Task: Open a blank worksheet and write heading  Financial WizardAdd Categories in a column and its values below  'Income, Income, Income, Expenses, Expenses, Expenses, Expenses, Expenses, Savings, Savings, Investments, Investments, Debt, Debt & Debt. 'Add Descriptions in next column and its values below  Salary, Freelance Work, Rental Income, Housing, Transportation, Groceries, Utilities, Entertainment, Emergency Fund, Retirement, Stocks, Mutual Funds, Credit Card 1, Credit Card 2 & Student Loan. Add Amount in next column and its values below  $5,000, $1,200, $500, $1,200, $300, $400, $200, $150, $500, $1,000, $500, $300, $200, $100 & $300. Save page BankTransactions templatesbook
Action: Mouse moved to (110, 138)
Screenshot: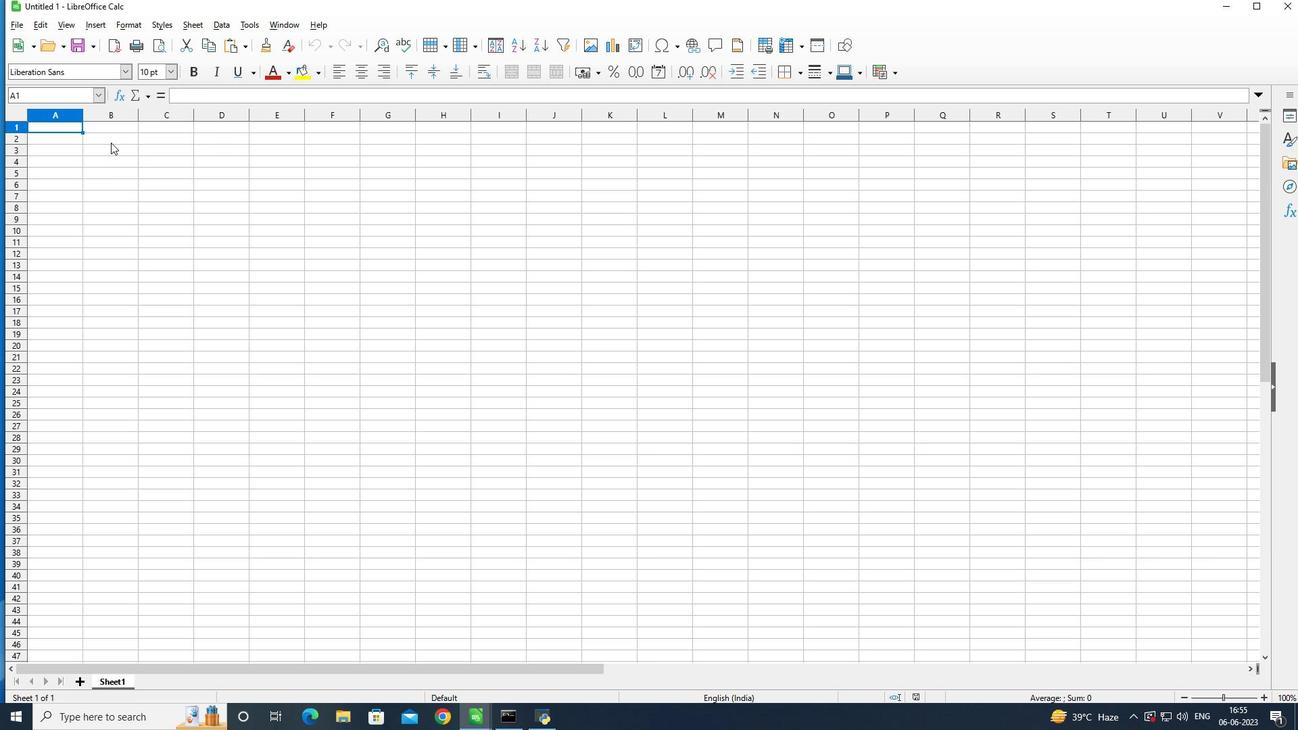 
Action: Mouse pressed left at (110, 138)
Screenshot: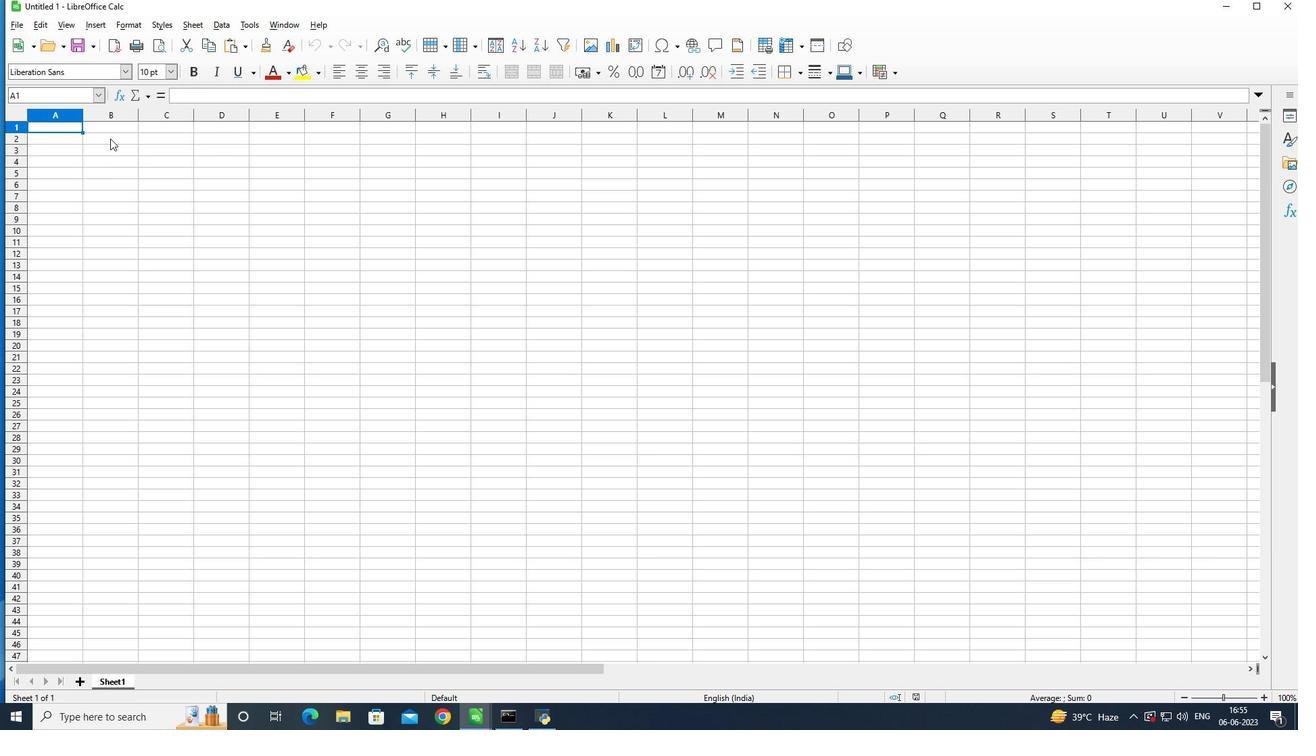 
Action: Mouse moved to (513, 233)
Screenshot: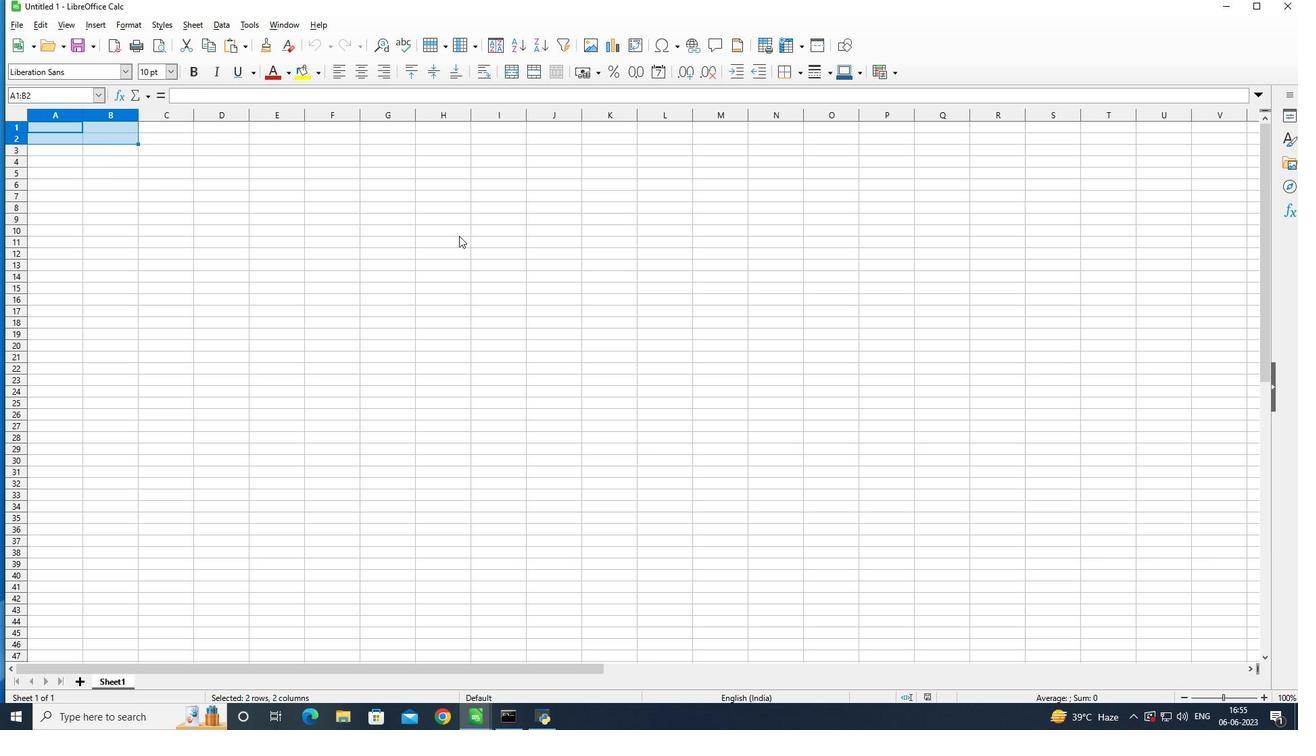 
Action: Key pressed <Key.shift>
Screenshot: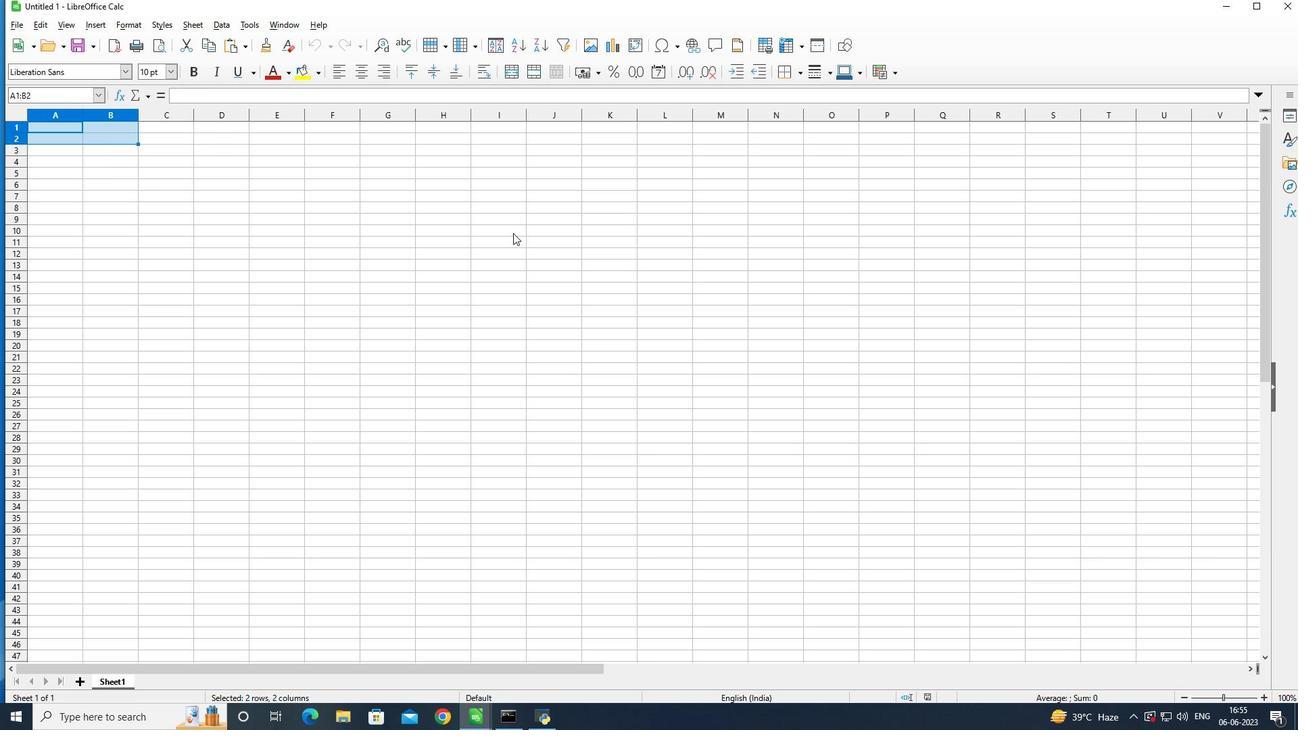 
Action: Mouse moved to (512, 233)
Screenshot: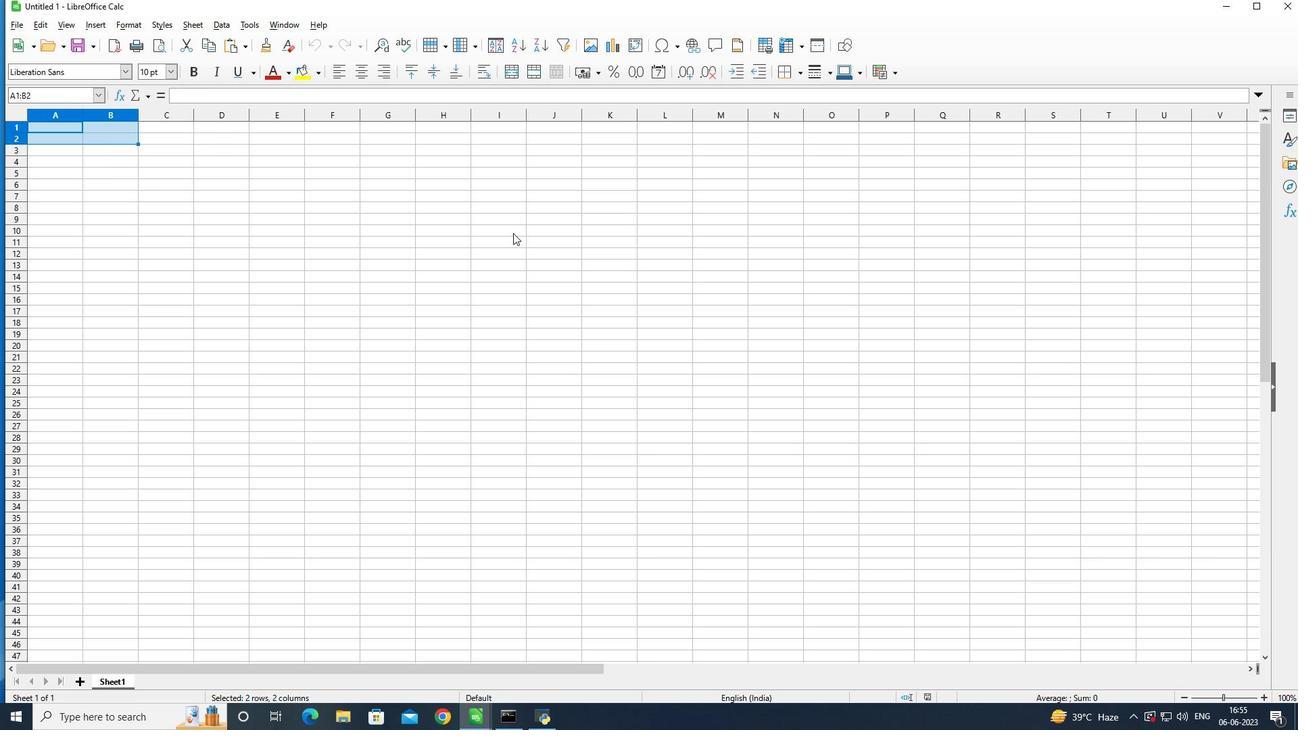 
Action: Key pressed <Key.shift><Key.shift><Key.shift><Key.shift><Key.shift><Key.shift><Key.shift><Key.shift><Key.shift>F
Screenshot: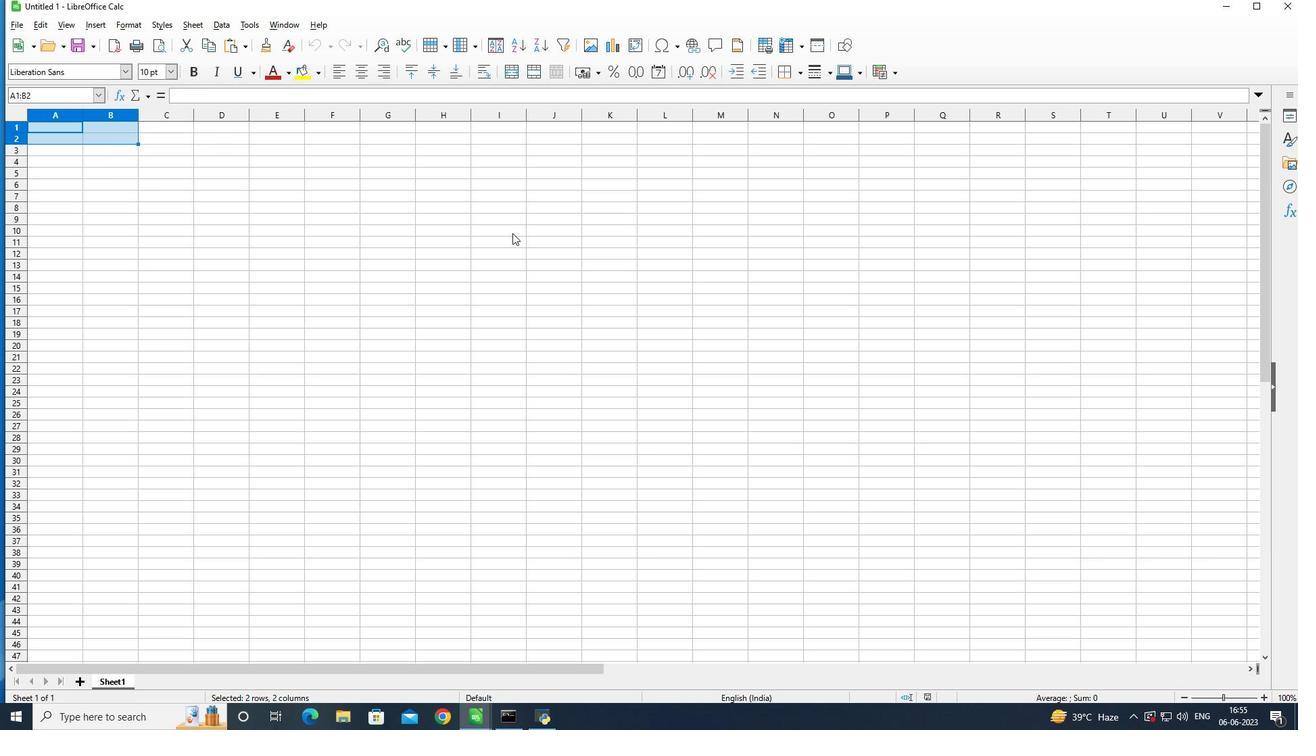 
Action: Mouse moved to (512, 233)
Screenshot: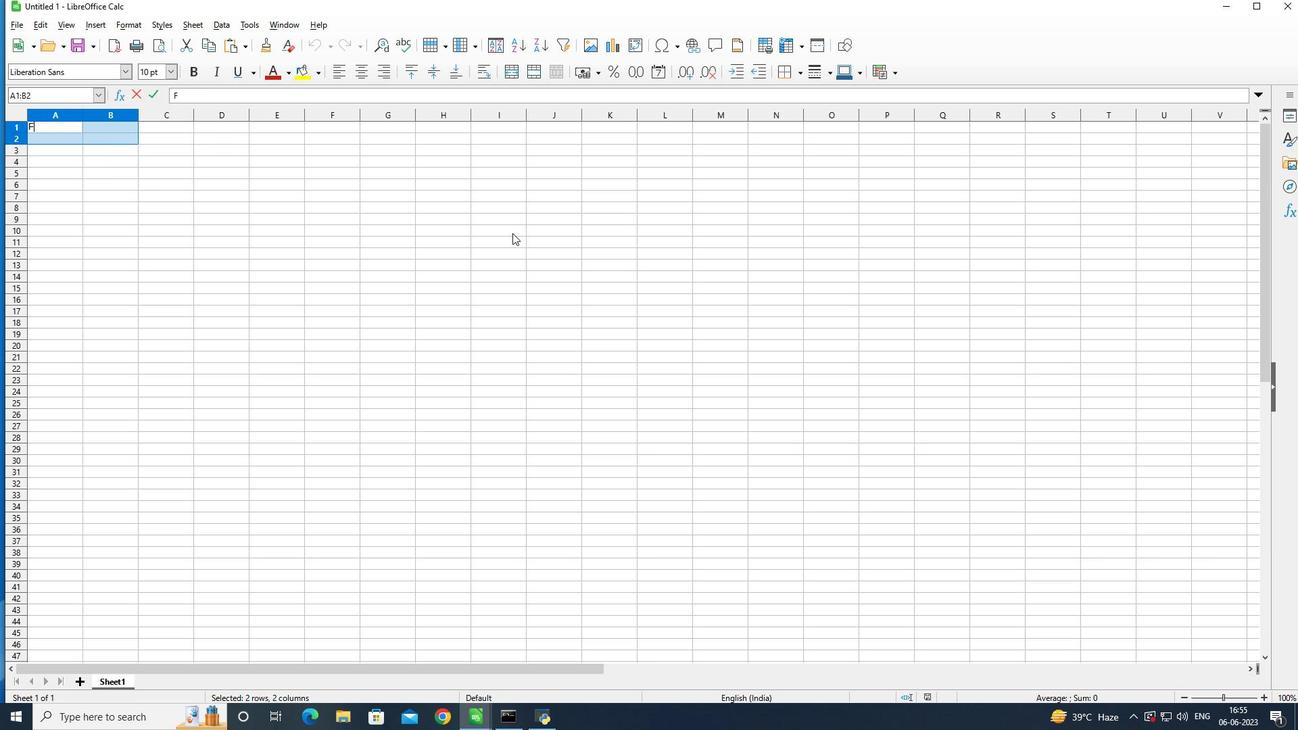 
Action: Key pressed i
Screenshot: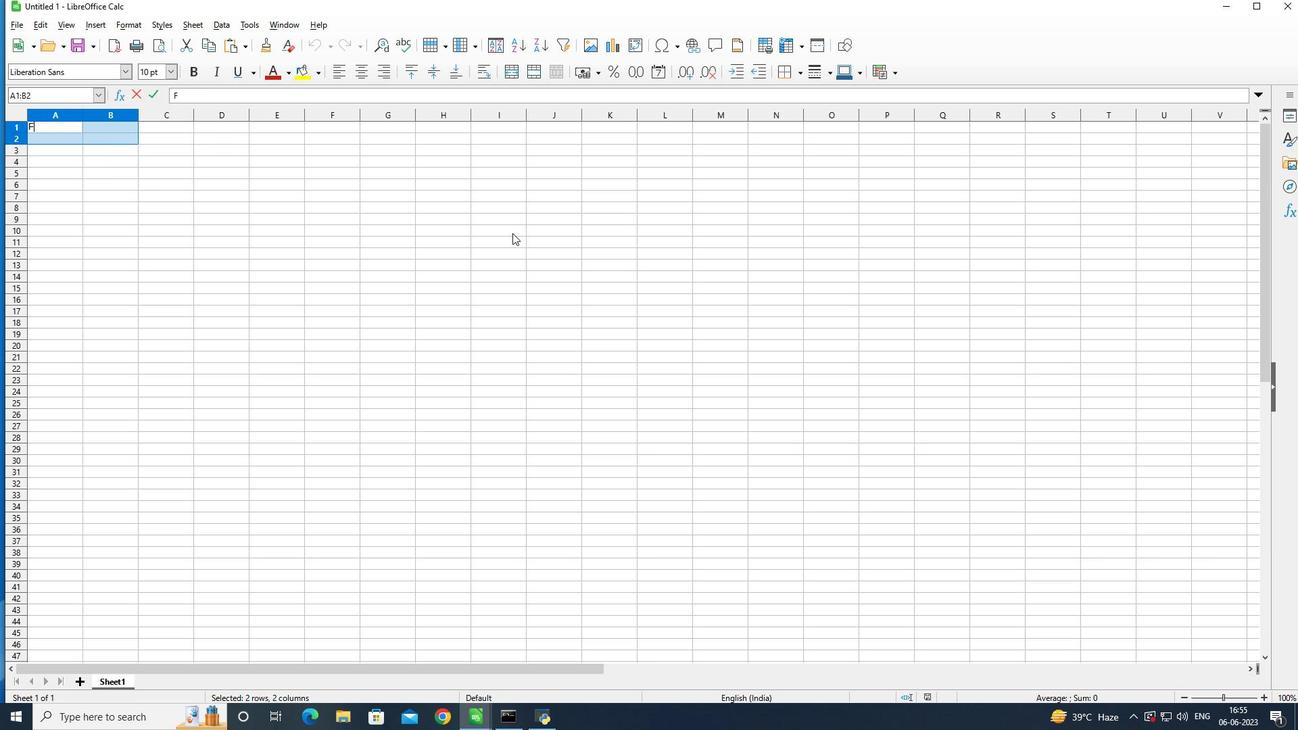
Action: Mouse moved to (510, 233)
Screenshot: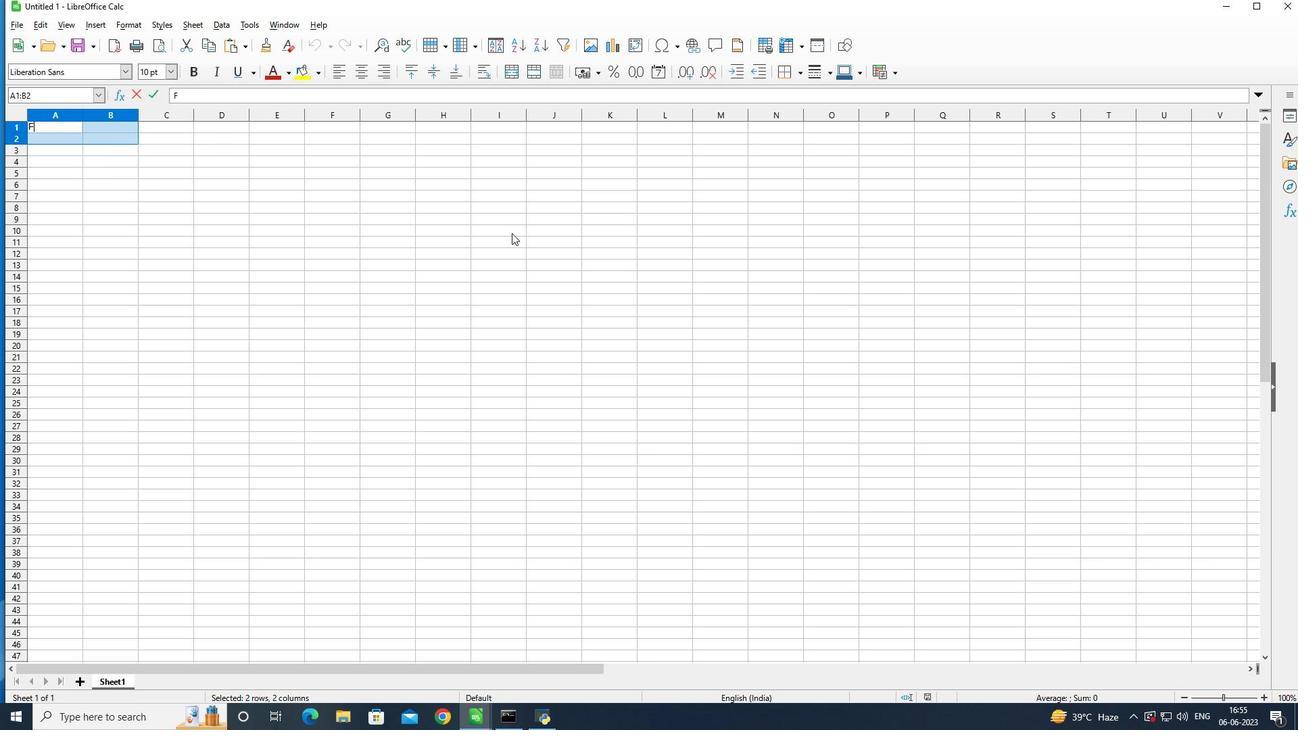 
Action: Key pressed n
Screenshot: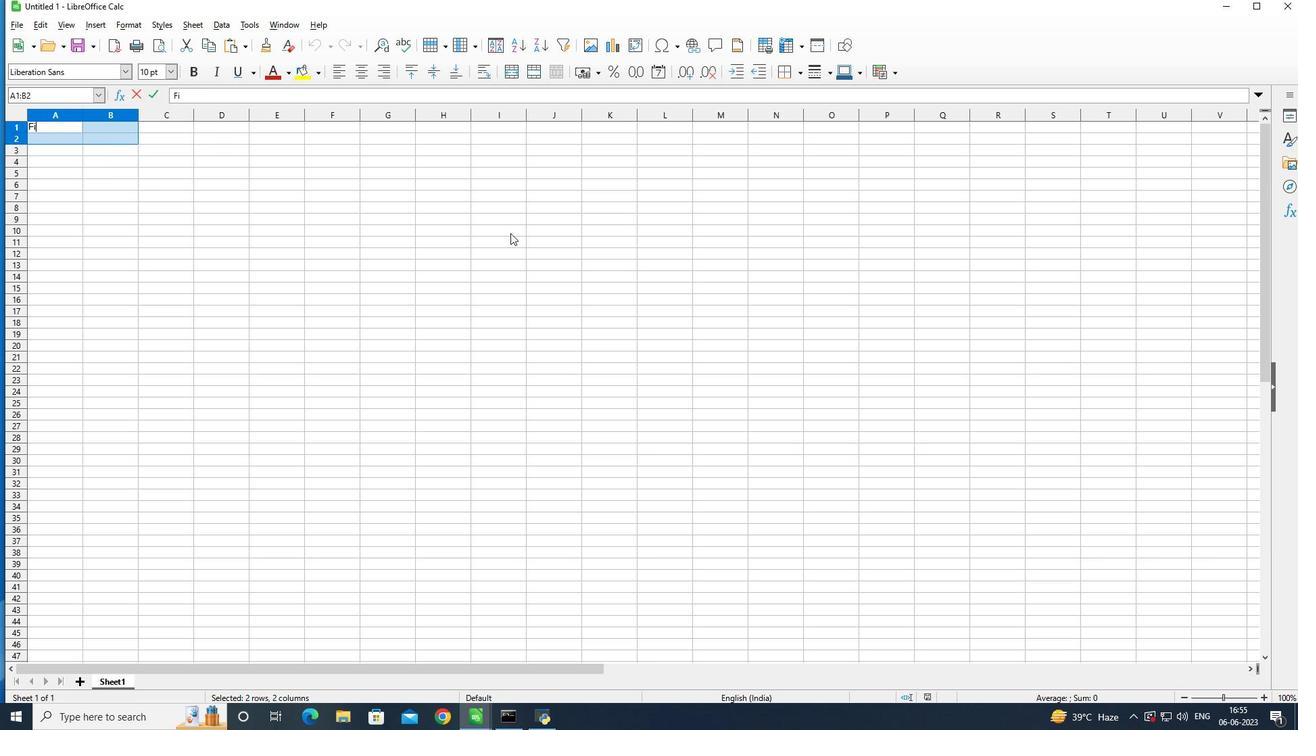 
Action: Mouse moved to (510, 233)
Screenshot: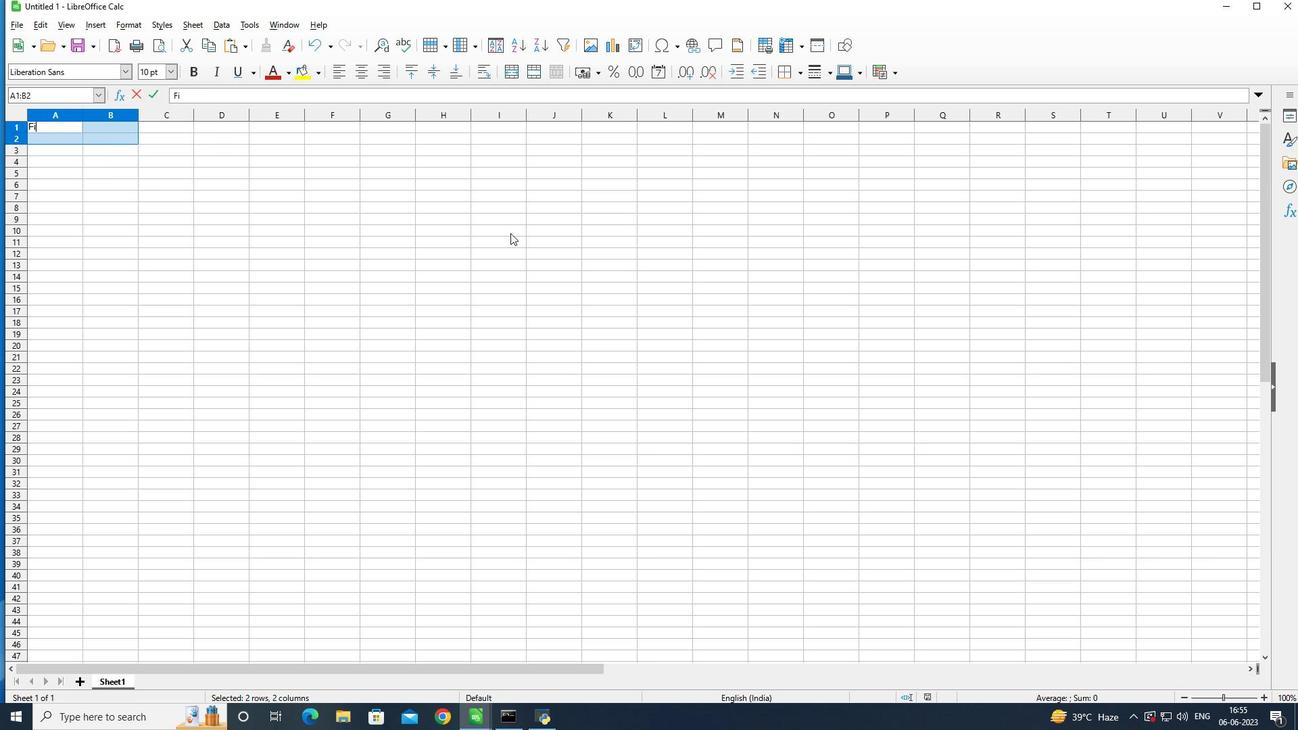 
Action: Key pressed anci
Screenshot: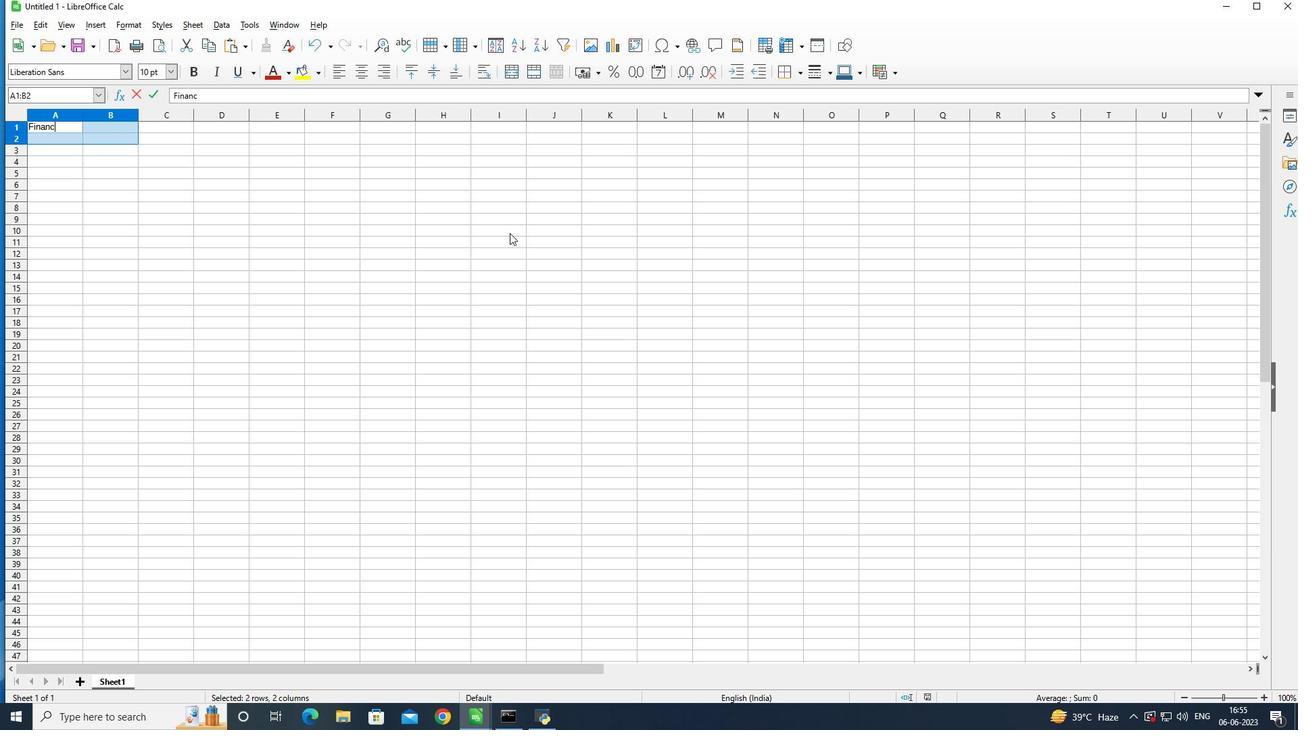 
Action: Mouse moved to (508, 233)
Screenshot: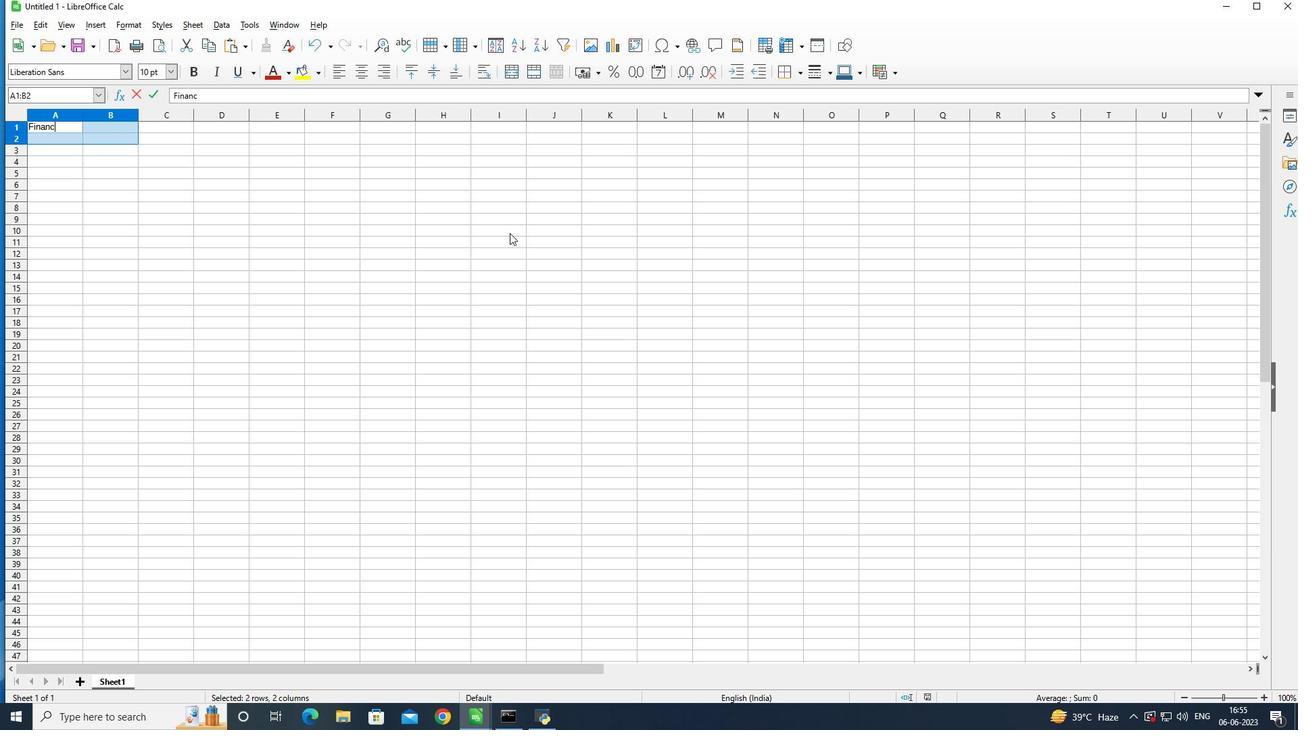
Action: Key pressed al
Screenshot: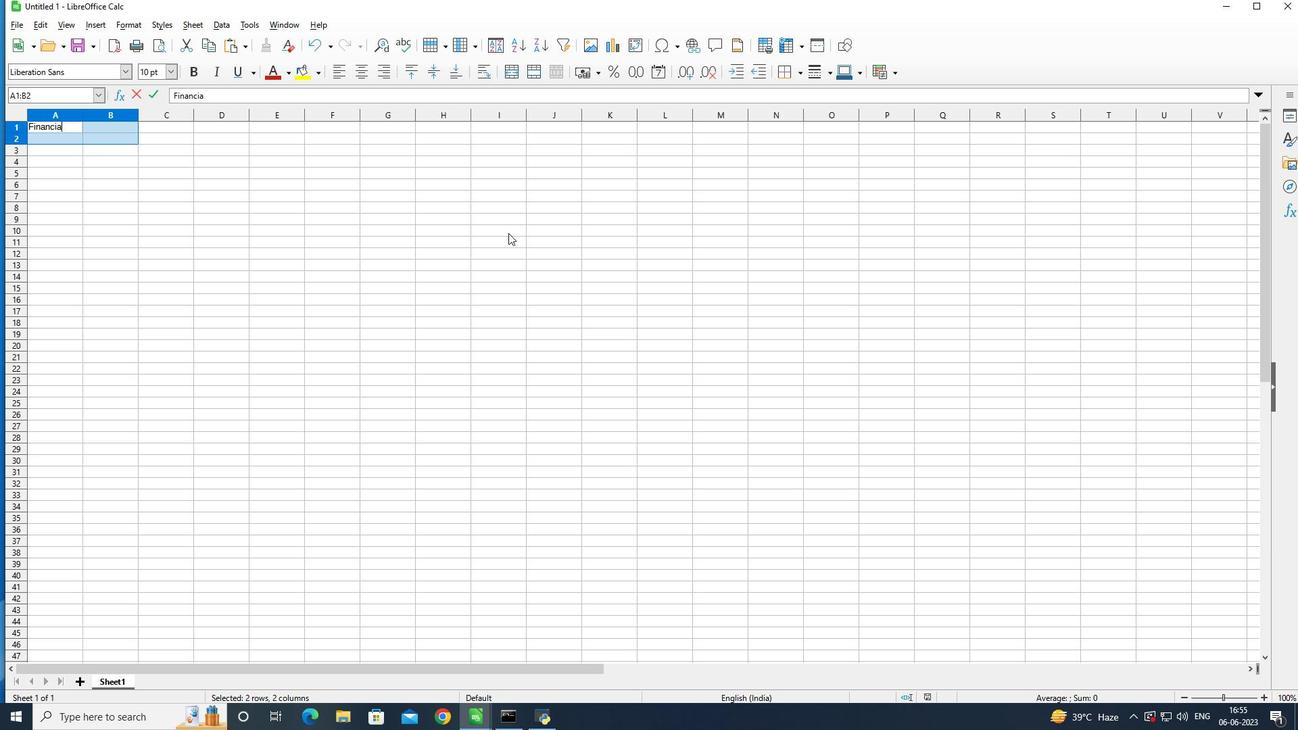 
Action: Mouse moved to (508, 234)
Screenshot: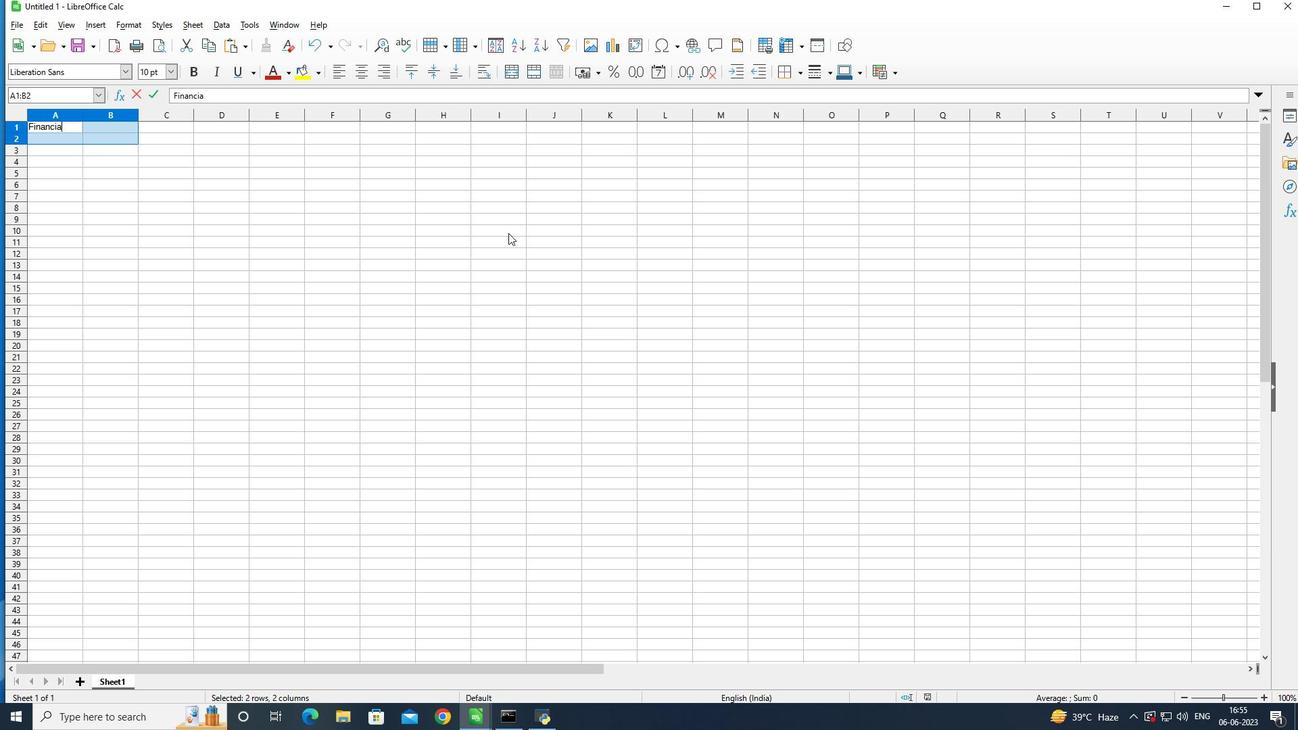 
Action: Key pressed <Key.space><Key.shift>Wi
Screenshot: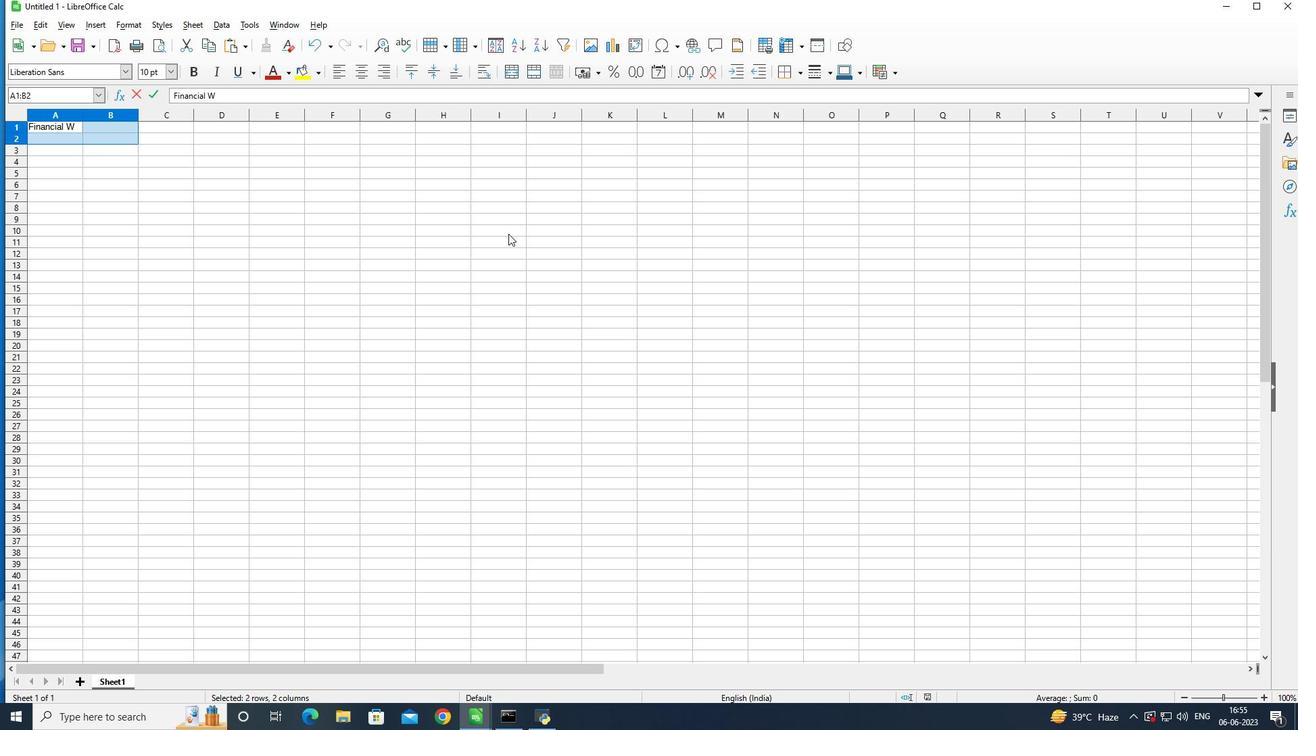 
Action: Mouse moved to (508, 234)
Screenshot: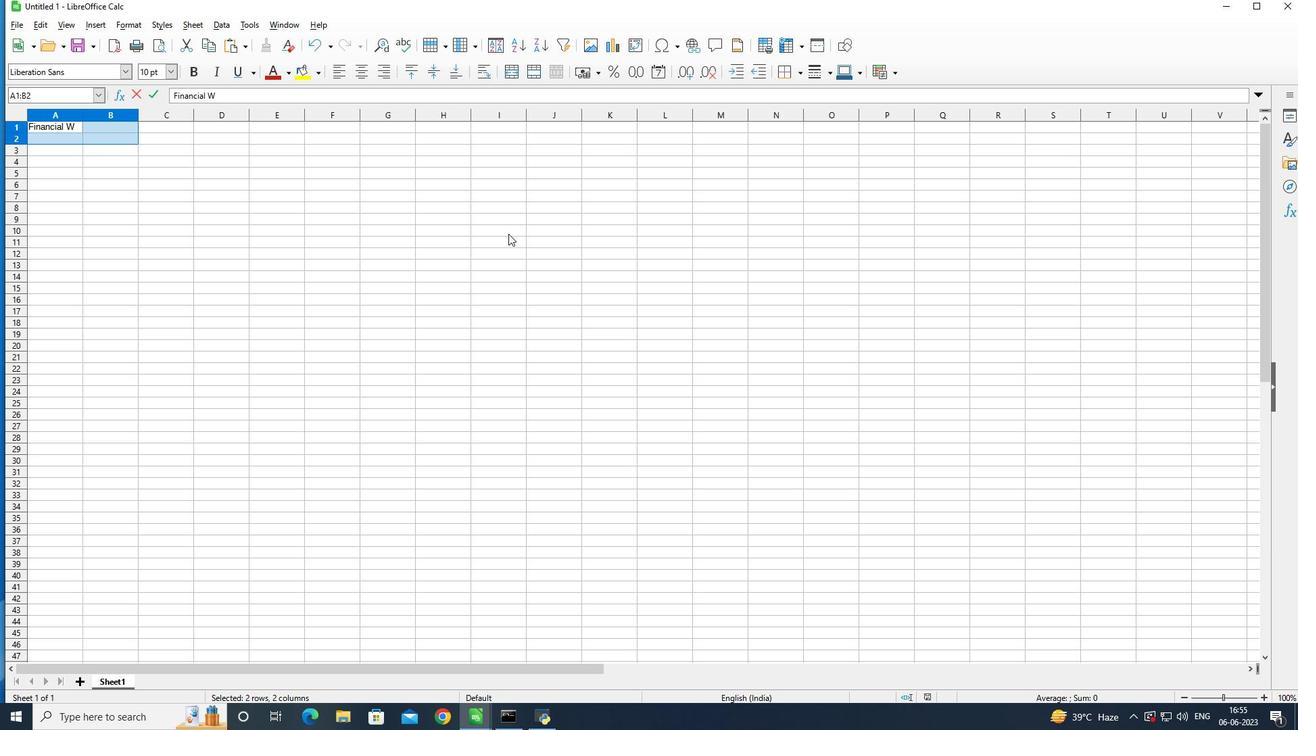 
Action: Key pressed zard
Screenshot: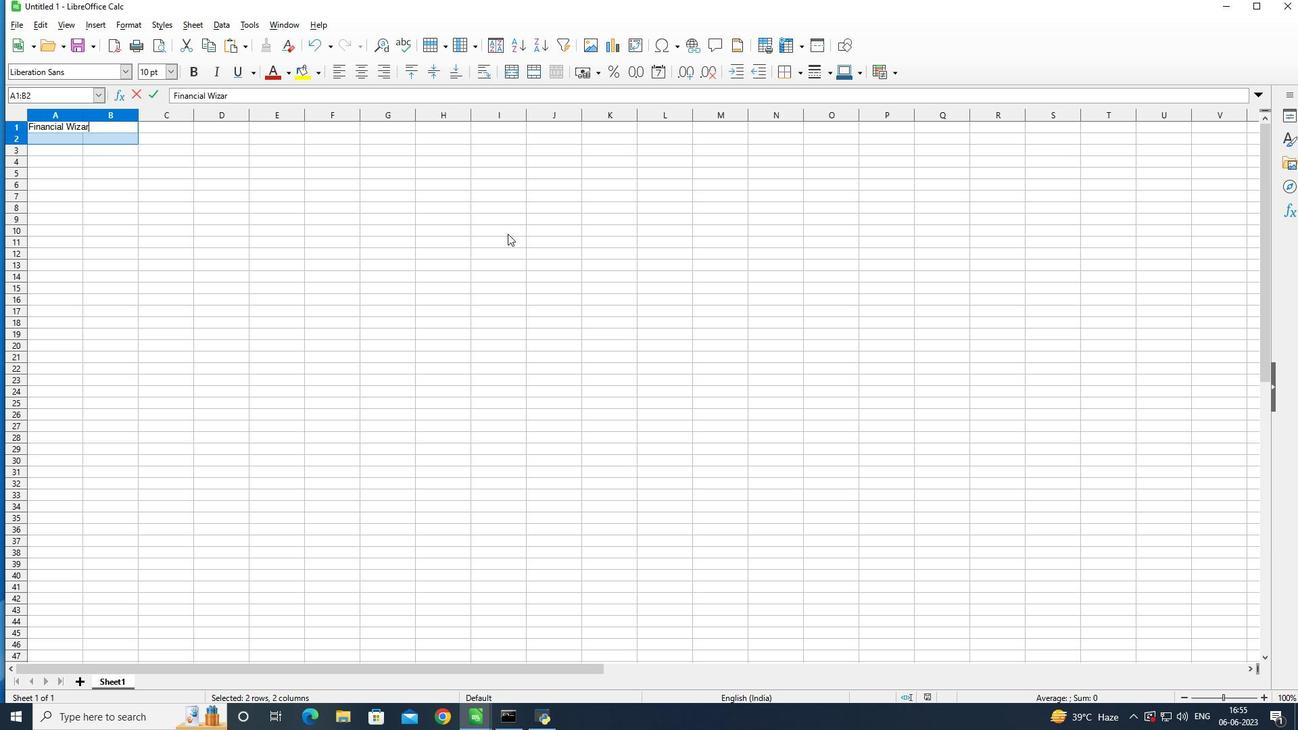 
Action: Mouse moved to (507, 234)
Screenshot: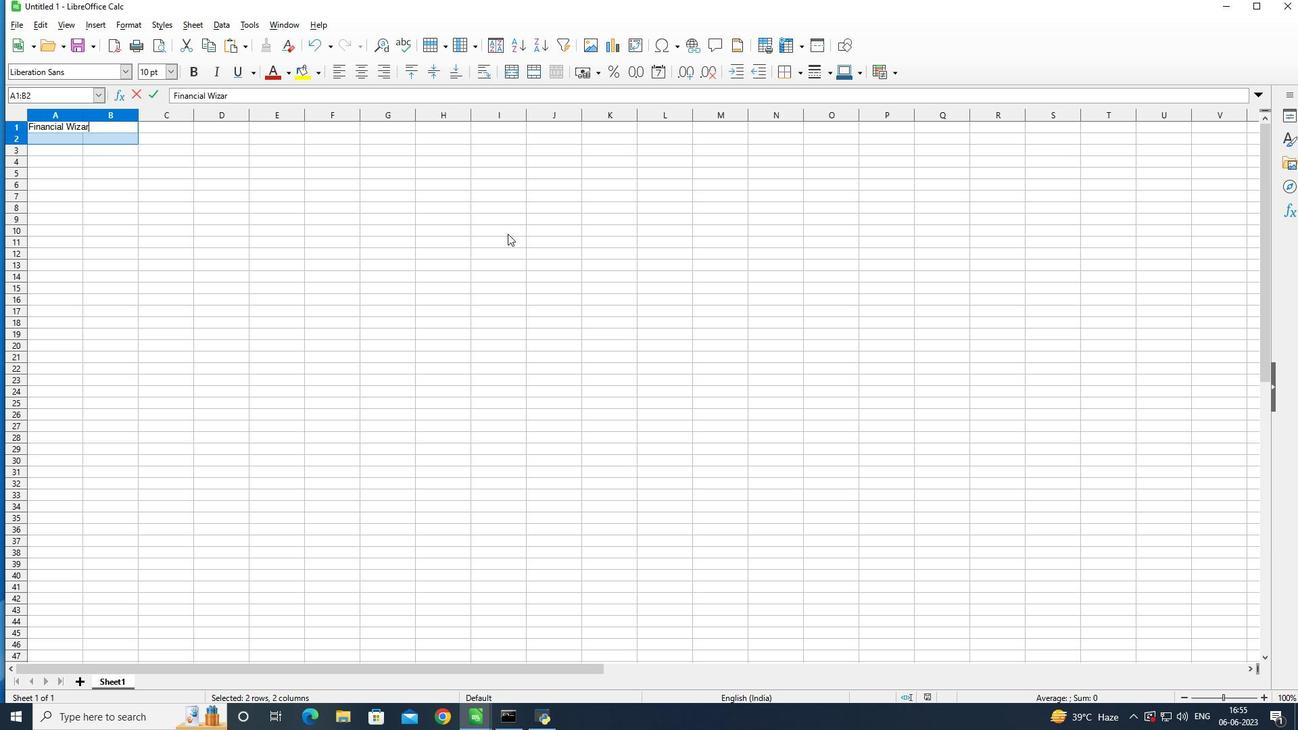 
Action: Key pressed <Key.enter>
Screenshot: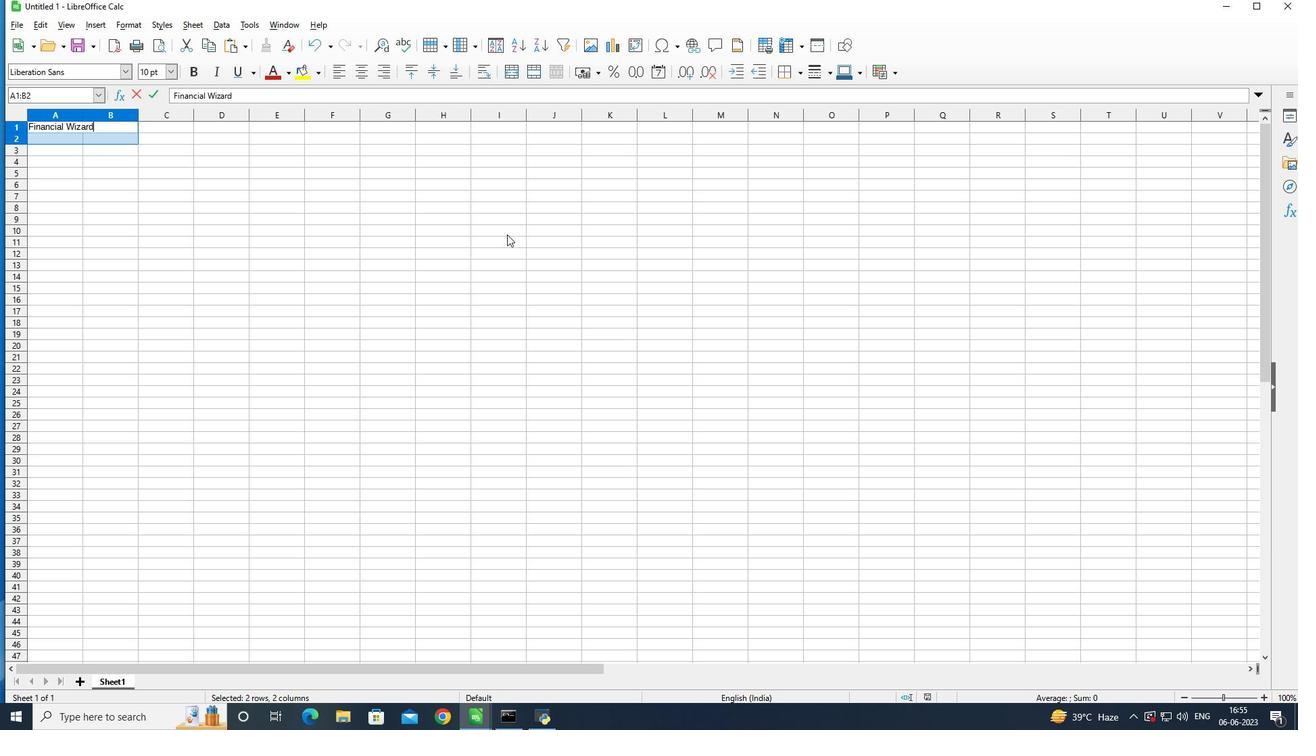 
Action: Mouse moved to (370, 236)
Screenshot: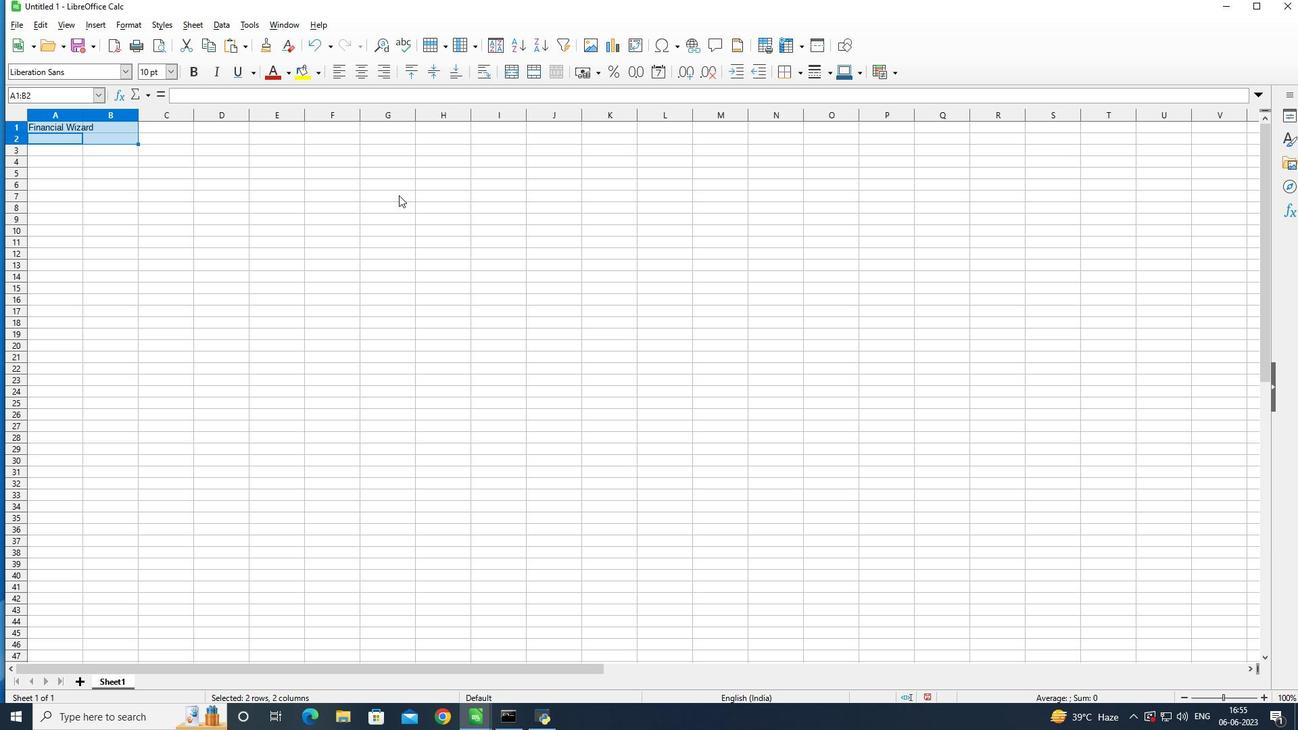 
Action: Mouse pressed right at (370, 236)
Screenshot: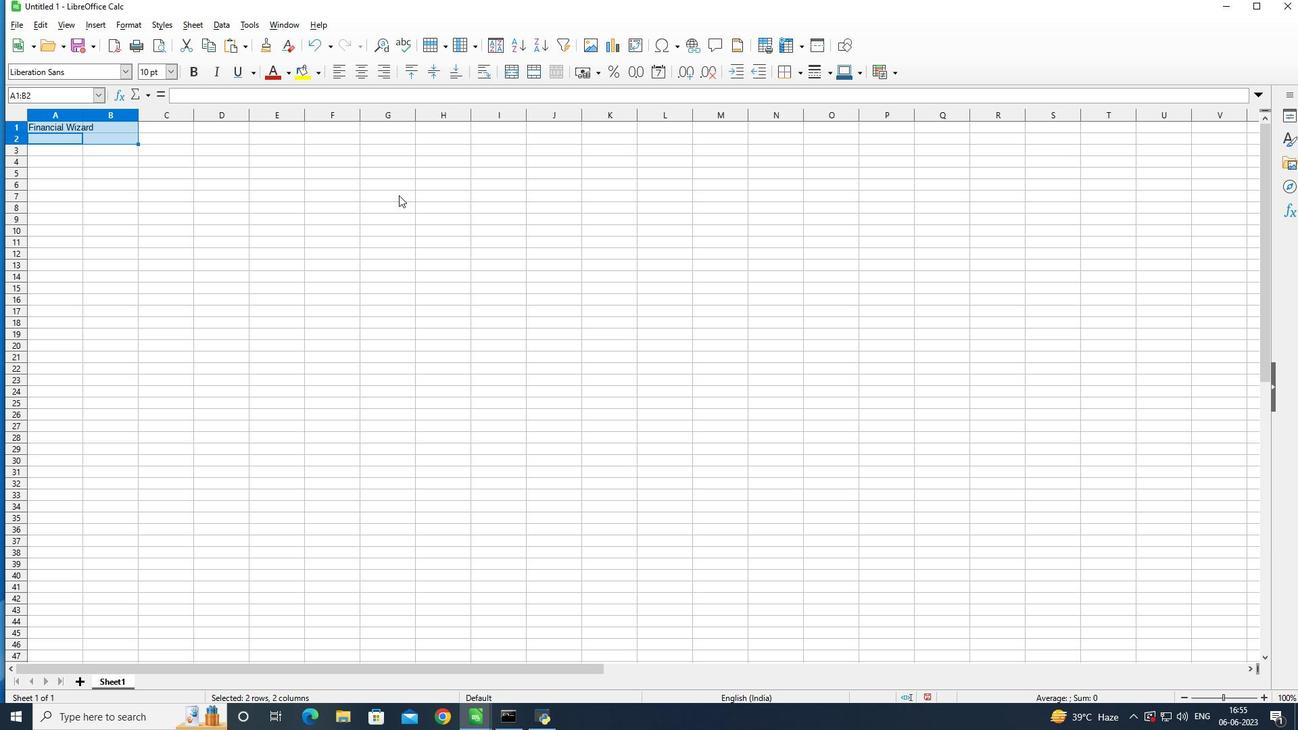 
Action: Mouse moved to (48, 137)
Screenshot: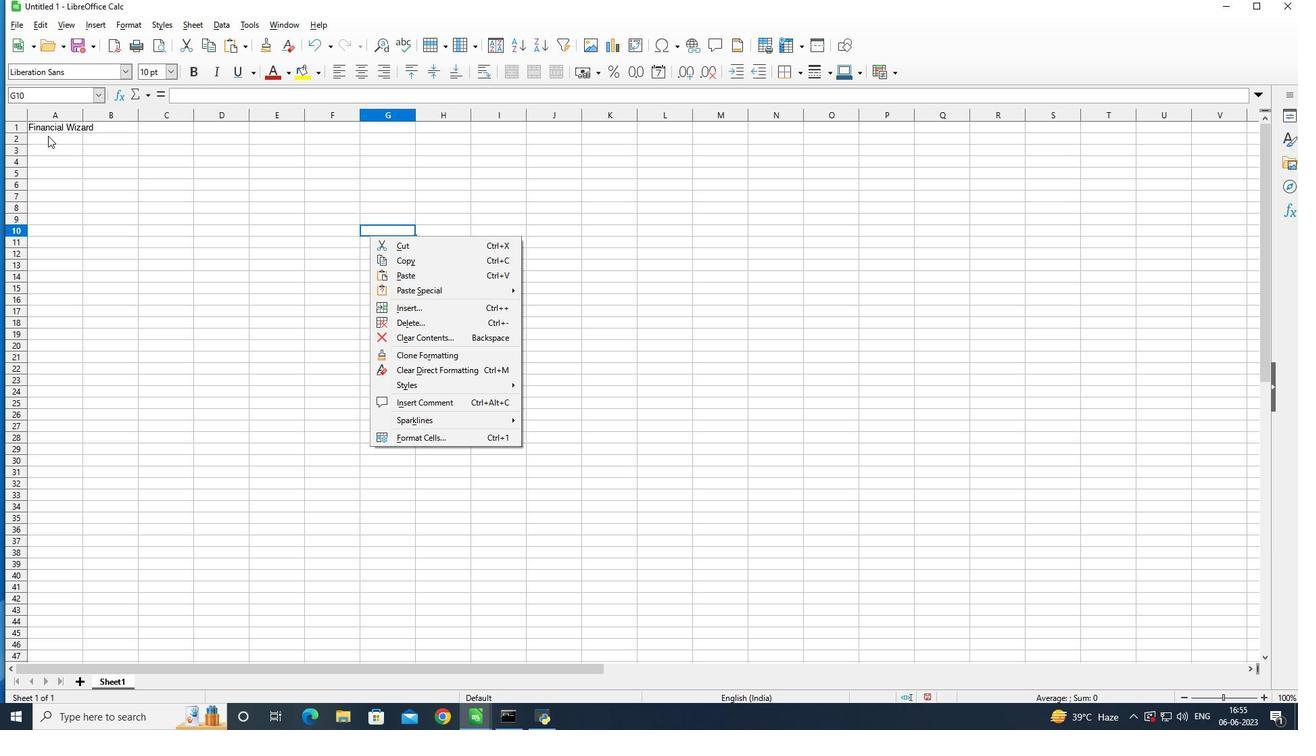 
Action: Mouse pressed left at (48, 137)
Screenshot: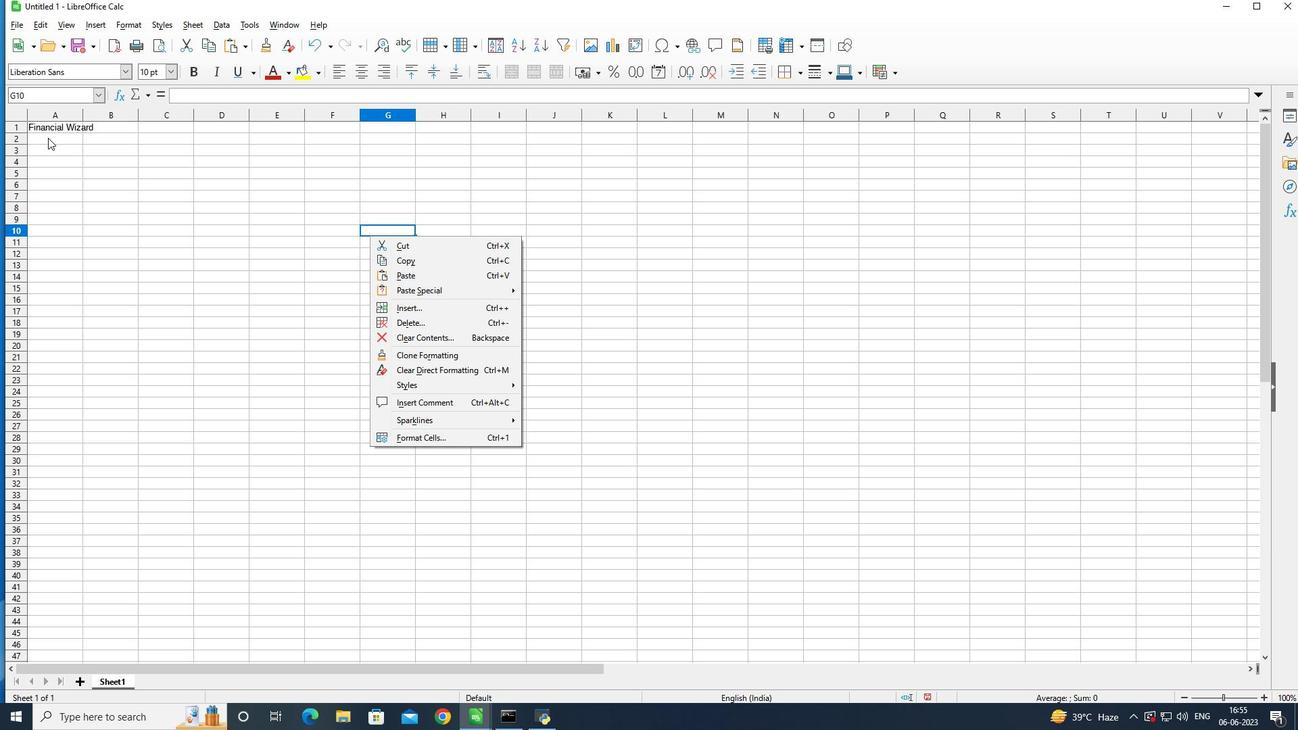 
Action: Mouse moved to (48, 138)
Screenshot: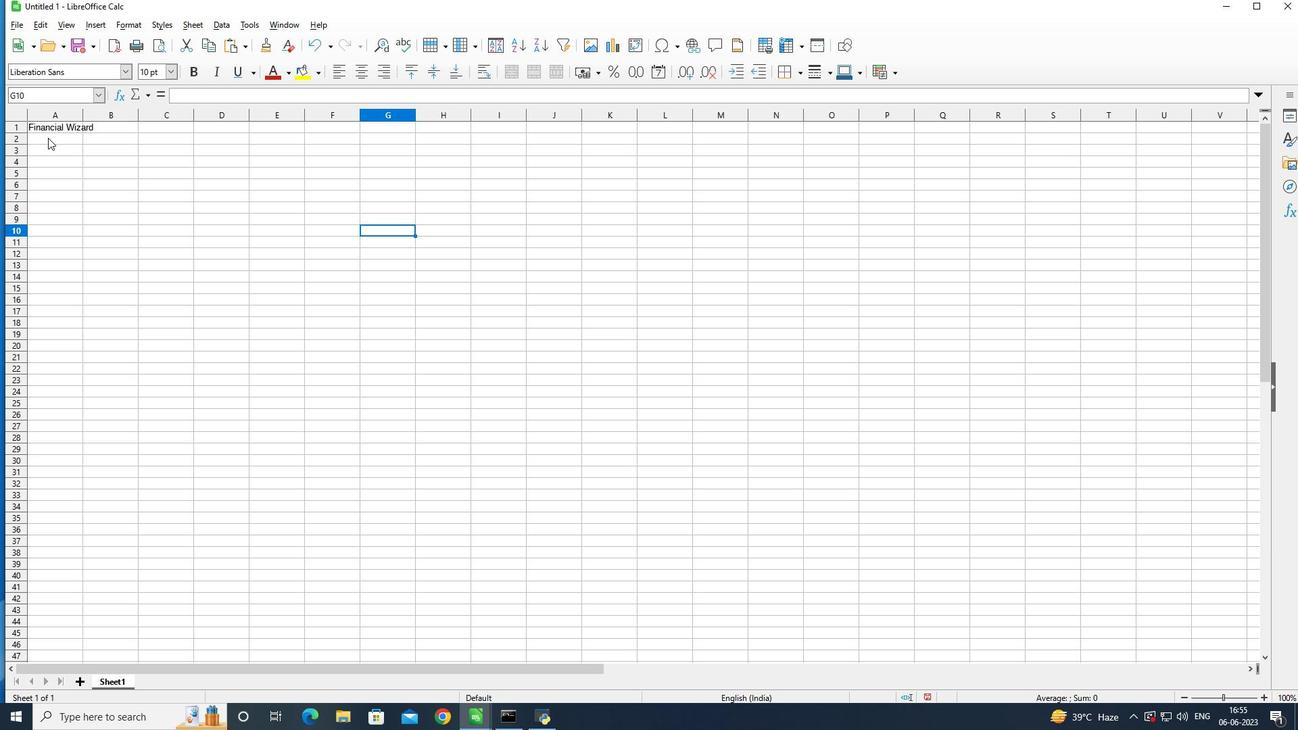 
Action: Mouse pressed left at (48, 138)
Screenshot: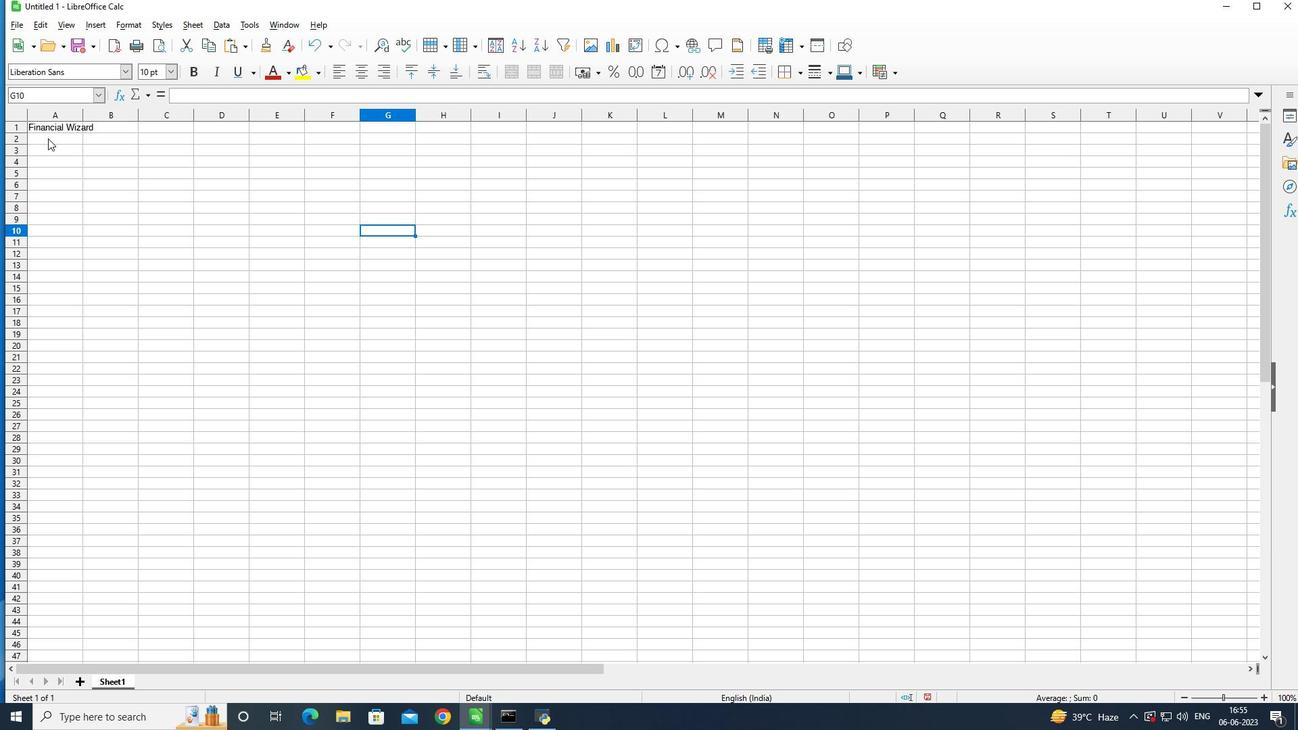 
Action: Mouse moved to (195, 292)
Screenshot: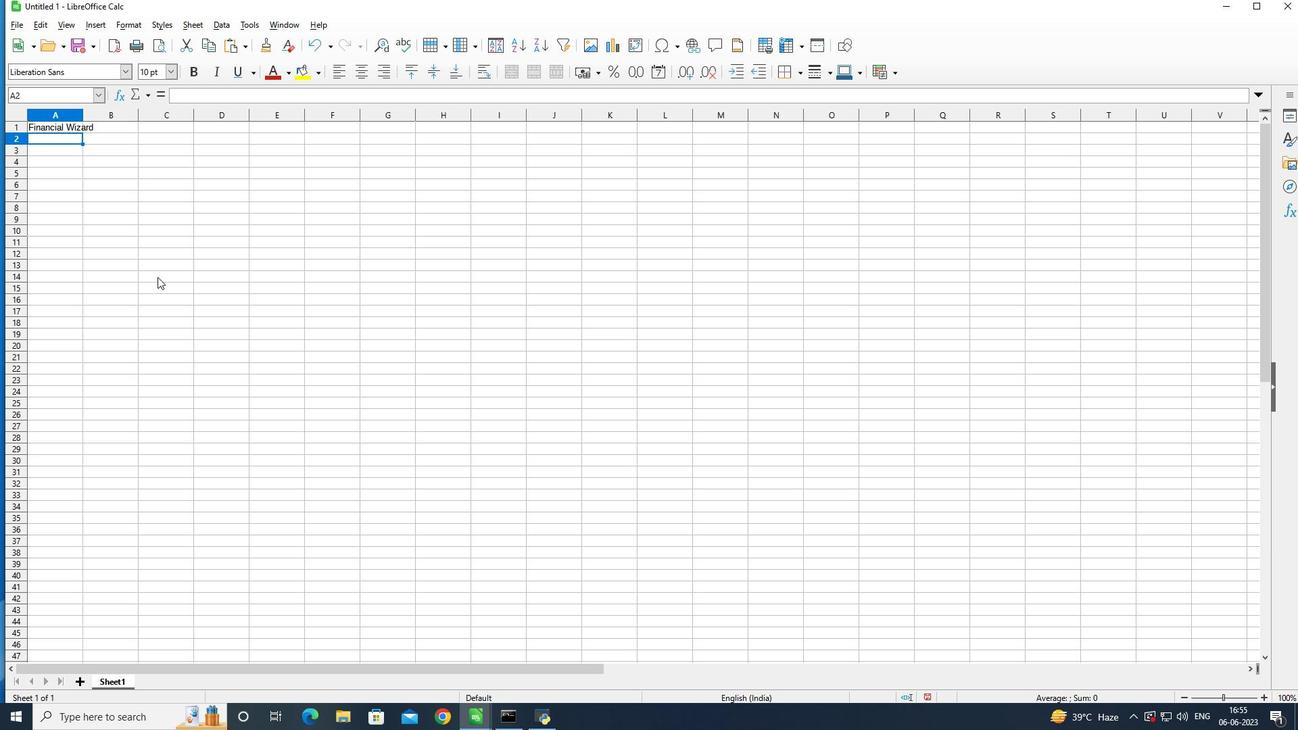 
Action: Key pressed <Key.shift>Categories<Key.enter><Key.shift>Income<Key.enter><Key.shift>Income<Key.enter><Key.shift>Income<Key.enter><Key.shift>Expense<Key.enter><Key.shift>Ex<Key.enter><Key.shift>Ex<Key.enter><Key.shift>Expense<Key.enter><Key.shift>Expense<Key.enter><Key.shift>Saving<Key.enter><Key.shift>Saving<Key.enter><Key.shift><Key.shift>Investment<Key.enter><Key.shift>Investment<Key.enter><Key.shift><Key.shift><Key.shift><Key.shift><Key.shift><Key.shift>Debtt<Key.backspace><Key.enter><Key.shift><Key.shift><Key.shift><Key.shift><Key.shift><Key.shift><Key.shift><Key.shift>Debt<Key.enter><Key.shift><Key.shift><Key.shift><Key.shift><Key.shift><Key.shift><Key.shift><Key.shift><Key.shift><Key.shift><Key.shift><Key.shift><Key.shift><Key.shift><Key.shift>Debt<Key.enter>
Screenshot: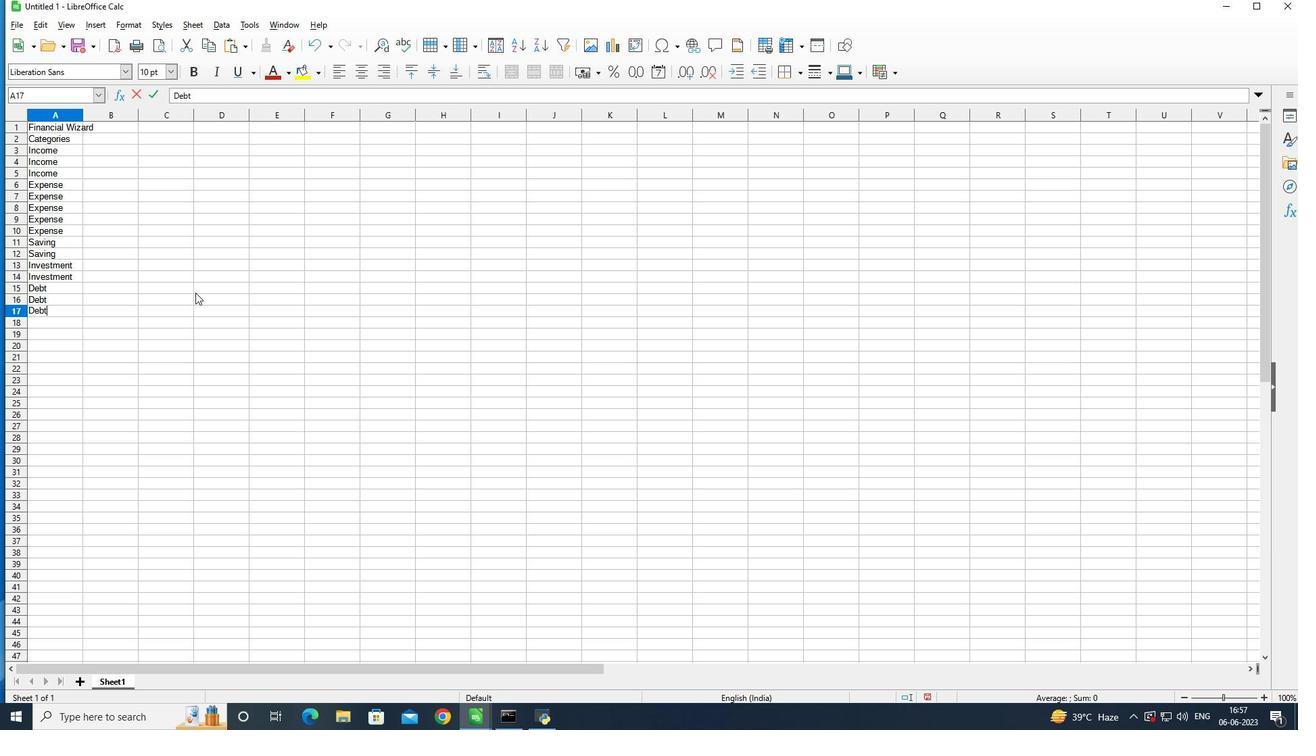 
Action: Mouse moved to (100, 141)
Screenshot: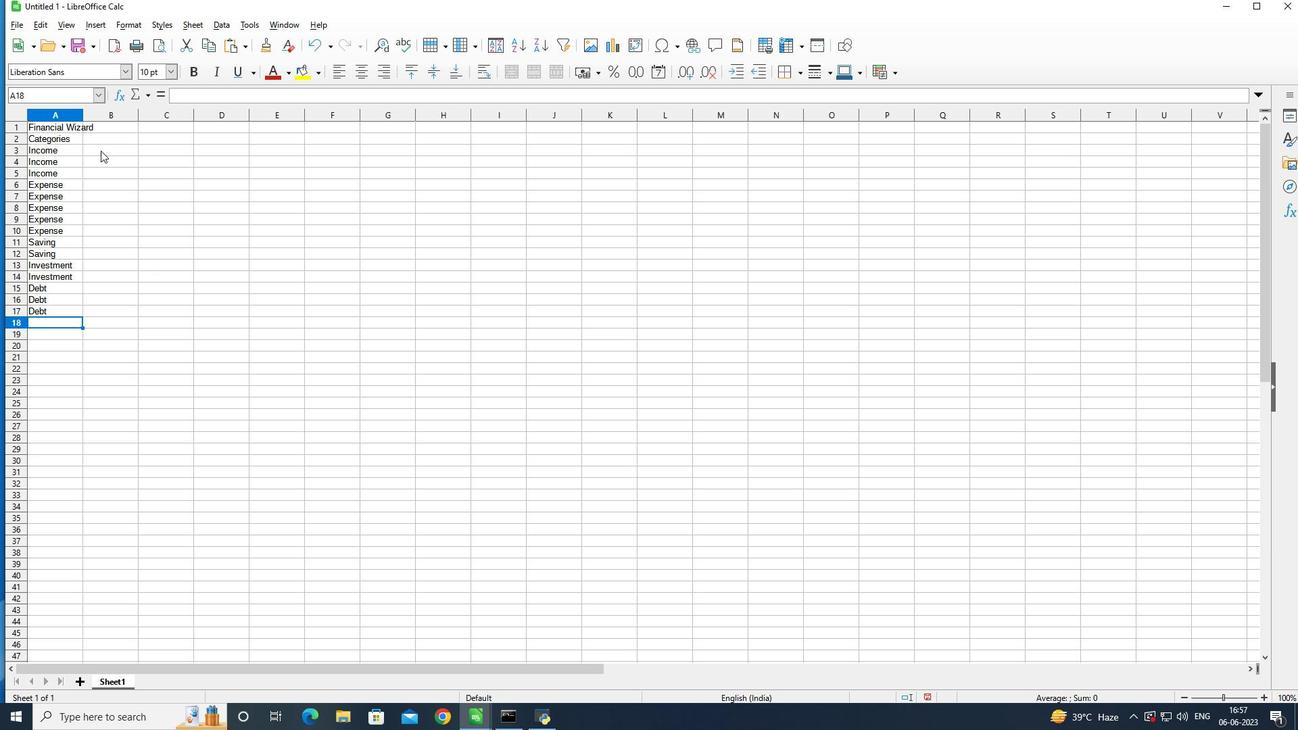 
Action: Mouse pressed left at (100, 141)
Screenshot: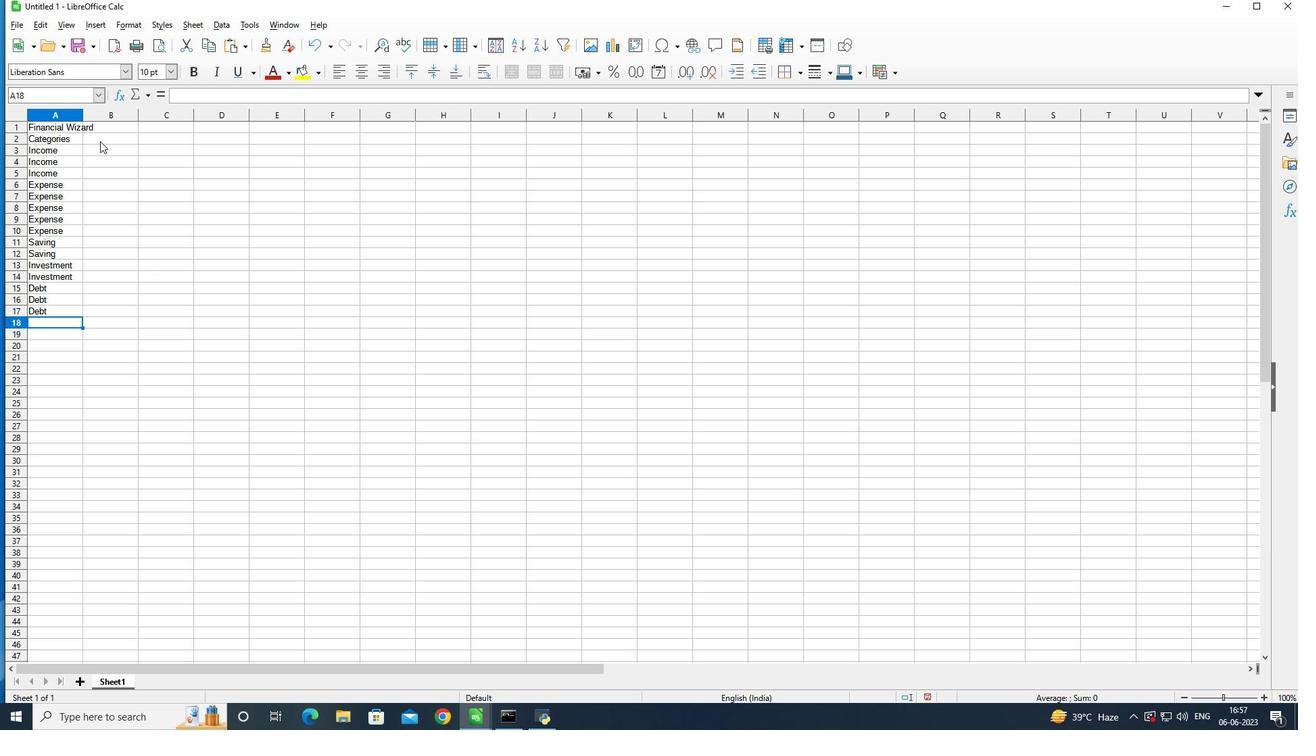 
Action: Mouse moved to (100, 141)
Screenshot: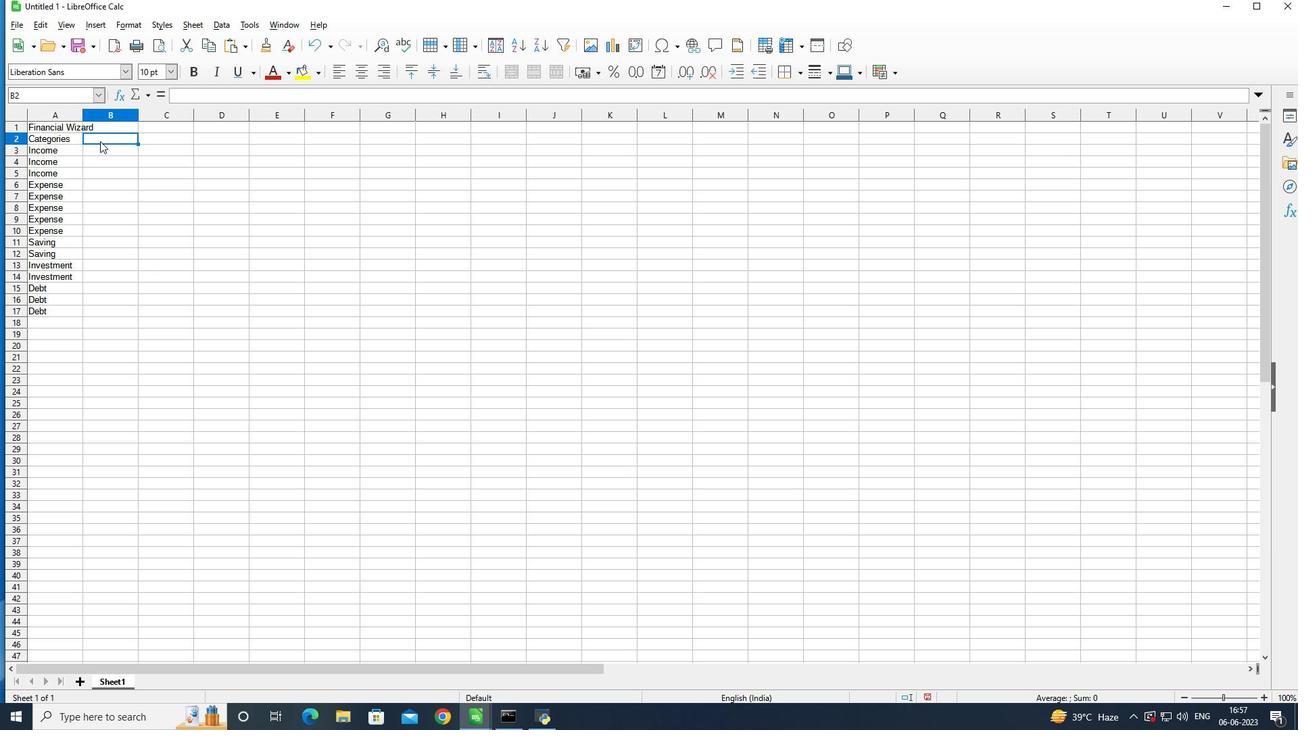 
Action: Key pressed <Key.shift>Description<Key.enter><Key.shift>Salary<Key.enter><Key.shift><Key.shift><Key.shift><Key.shift><Key.shift><Key.shift><Key.shift><Key.shift>Freelance<Key.space><Key.shift>work<Key.enter><Key.shift><Key.shift><Key.shift><Key.shift>Rental<Key.space><Key.shift>income<Key.enter><Key.shift>Housing<Key.enter><Key.shift>transportation<Key.enter><Key.shift>Groceries<Key.enter><Key.shift>Utit<Key.backspace>lities<Key.enter><Key.shift><Key.shift>Entertainment<Key.enter><Key.shift>emergency<Key.space><Key.shift><Key.shift><Key.shift><Key.shift><Key.shift><Key.shift><Key.shift><Key.shift>Fund<Key.enter><Key.shift><Key.shift>Retirement<Key.enter><Key.shift>stocks<Key.enter><Key.shift>Mutual<Key.space><Key.shift><Key.shift><Key.shift><Key.shift><Key.shift><Key.shift><Key.shift><Key.shift><Key.shift><Key.shift>Funds<Key.enter><Key.shift><Key.shift><Key.shift><Key.shift><Key.shift><Key.shift><Key.shift><Key.shift><Key.shift>Credit<Key.space><Key.shift>Card1<Key.backspace><Key.space>1<Key.enter><Key.shift>Credit<Key.space><Key.shift>Card<Key.space>2<Key.enter><Key.shift>Student<Key.space><Key.shift><Key.shift>loamn<Key.backspace><Key.backspace>n<Key.enter>
Screenshot: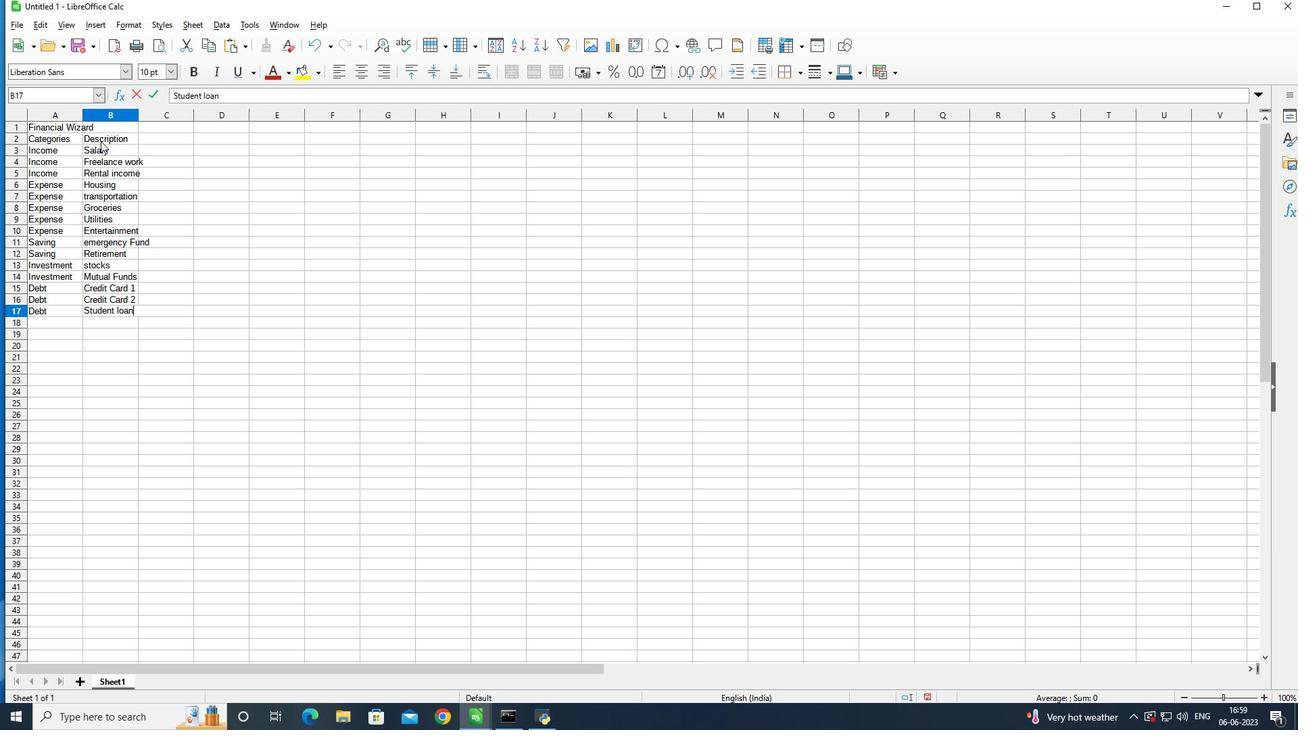 
Action: Mouse moved to (170, 139)
Screenshot: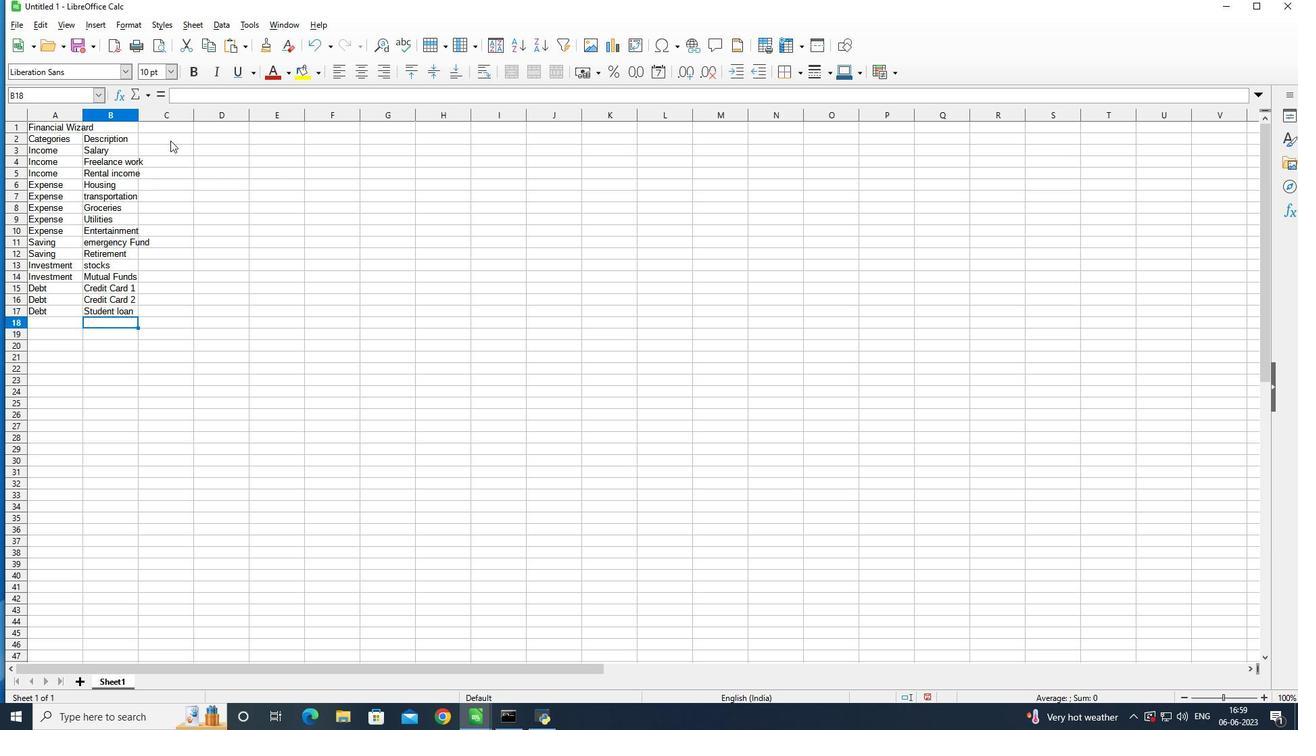 
Action: Mouse pressed left at (170, 139)
Screenshot: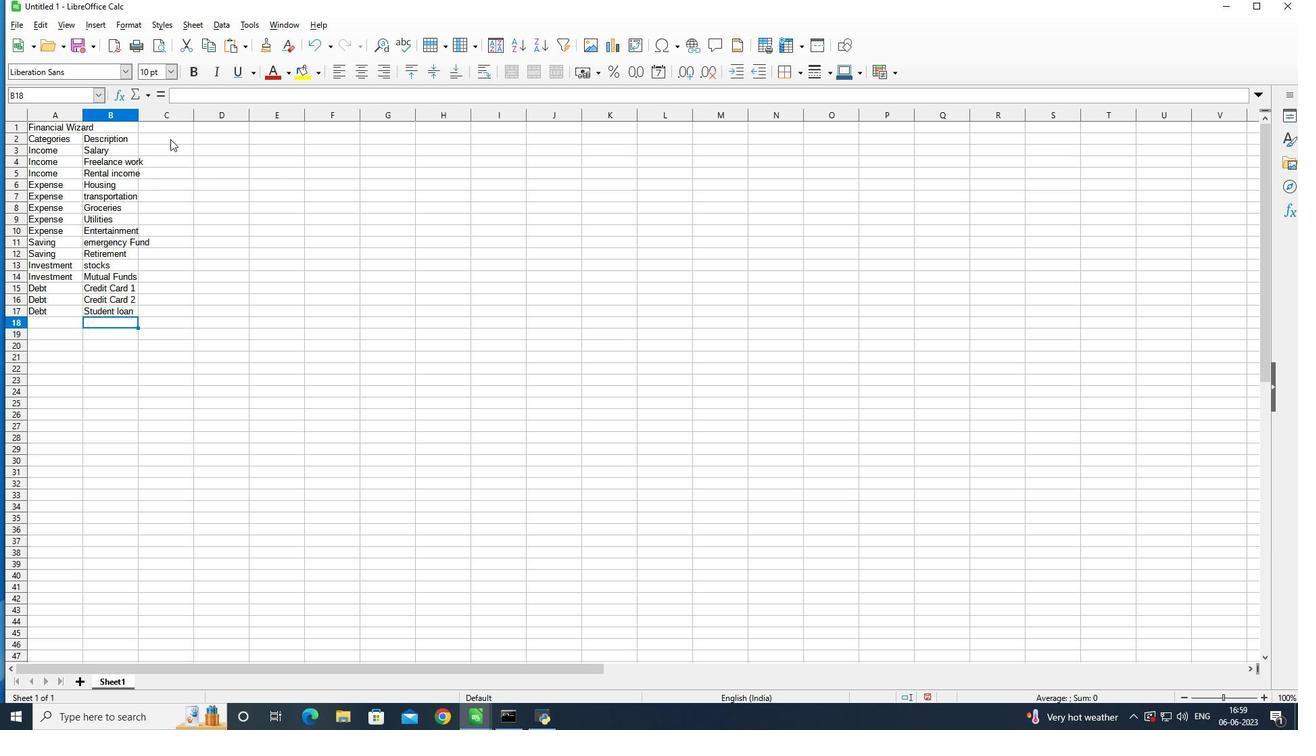 
Action: Mouse moved to (177, 142)
Screenshot: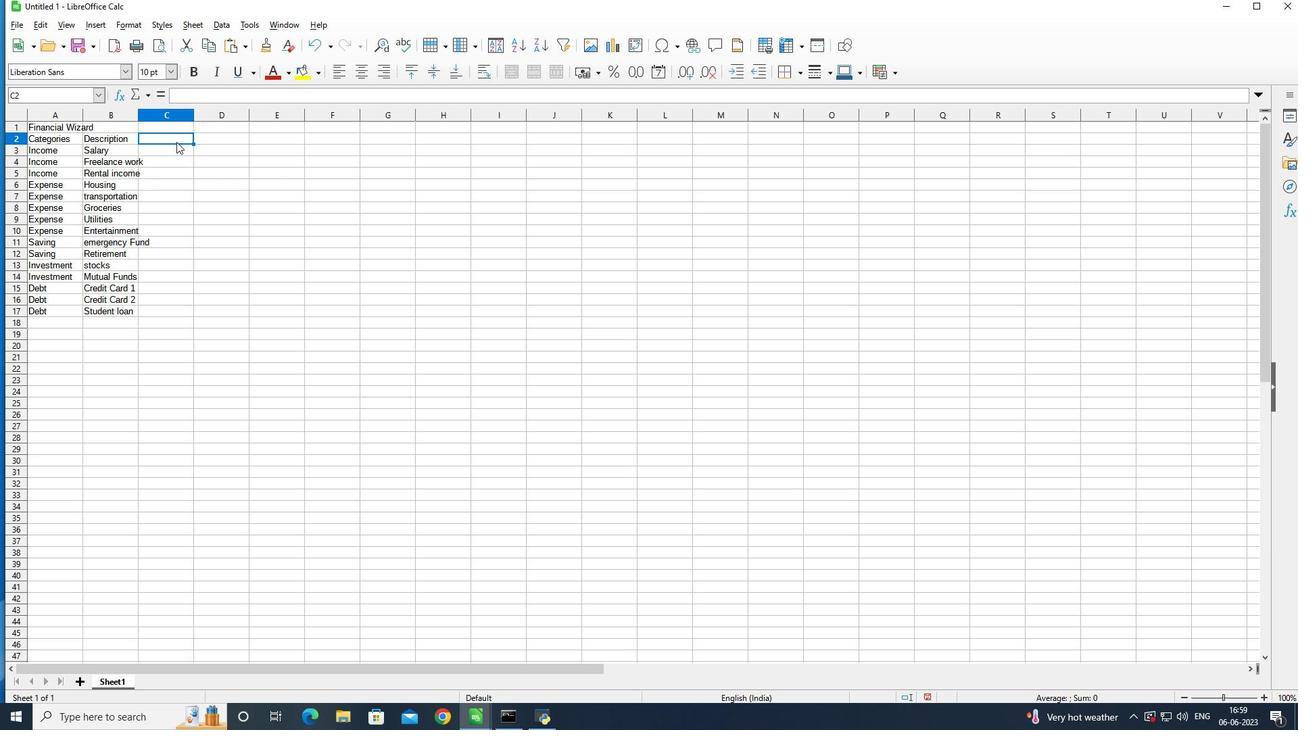 
Action: Key pressed <Key.shift>Amount<Key.enter><Key.shift><Key.shift><Key.shift><Key.shift><Key.shift><Key.shift><Key.shift><Key.shift><Key.shift><Key.shift>$5000<Key.enter><Key.shift><Key.shift><Key.shift><Key.shift><Key.shift><Key.shift><Key.shift><Key.shift><Key.shift><Key.shift><Key.shift><Key.shift><Key.shift><Key.shift><Key.shift><Key.shift><Key.shift><Key.shift><Key.shift><Key.shift><Key.shift><Key.shift><Key.shift><Key.shift><Key.shift><Key.shift><Key.shift><Key.shift><Key.shift><Key.shift><Key.shift><Key.shift><Key.shift><Key.shift><Key.shift><Key.shift><Key.shift><Key.shift>$1200<Key.enter><Key.shift><Key.shift><Key.shift><Key.shift><Key.shift><Key.shift><Key.shift><Key.shift><Key.shift><Key.shift><Key.shift><Key.shift><Key.shift><Key.shift><Key.shift><Key.shift><Key.shift><Key.shift><Key.shift>$200<Key.backspace><Key.backspace><Key.backspace>500<Key.space><Key.enter><Key.shift><Key.shift><Key.shift><Key.shift><Key.shift><Key.shift><Key.shift><Key.shift><Key.shift><Key.shift><Key.shift><Key.shift><Key.shift><Key.shift><Key.shift><Key.shift><Key.shift>$1200<Key.enter><Key.shift><Key.shift><Key.shift><Key.shift><Key.shift><Key.shift><Key.shift><Key.shift><Key.shift><Key.shift><Key.shift><Key.shift><Key.shift><Key.shift><Key.shift><Key.shift><Key.shift><Key.shift><Key.shift><Key.shift>$300<Key.enter><Key.shift><Key.shift><Key.shift><Key.shift><Key.shift><Key.shift><Key.shift><Key.shift>$400<Key.enter><Key.shift><Key.shift><Key.shift>$200<Key.enter><Key.shift><Key.shift><Key.shift>$150<Key.enter><Key.shift><Key.shift><Key.shift><Key.shift><Key.shift>$500<Key.enter><Key.shift><Key.shift><Key.shift><Key.shift><Key.shift><Key.shift><Key.shift><Key.shift>$1000<Key.enter><Key.shift><Key.shift>$500<Key.enter><Key.shift><Key.shift><Key.shift><Key.shift><Key.shift><Key.shift><Key.shift><Key.shift><Key.shift><Key.shift><Key.shift><Key.shift><Key.shift>$300<Key.enter><Key.shift>$200<Key.enter><Key.shift><Key.shift><Key.shift>$20<Key.backspace><Key.backspace><Key.backspace>100<Key.enter><Key.shift><Key.shift>$300
Screenshot: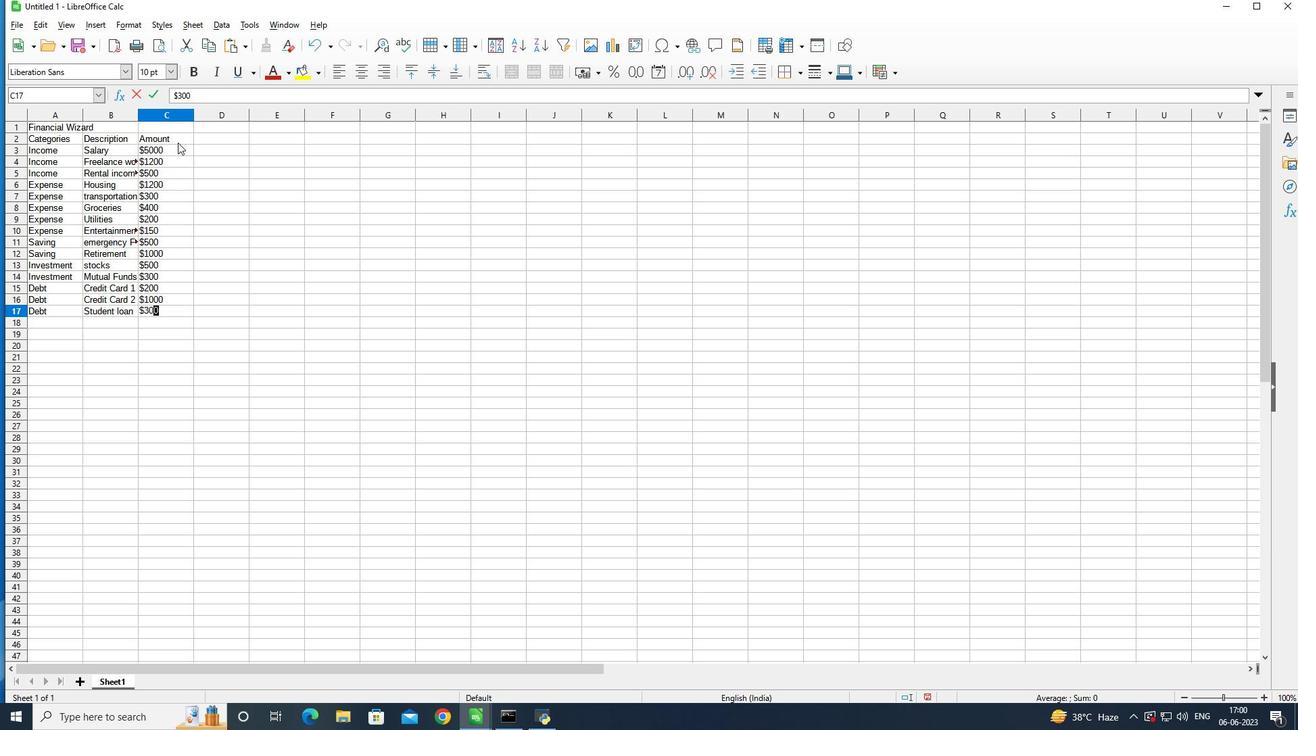 
Action: Mouse moved to (163, 242)
Screenshot: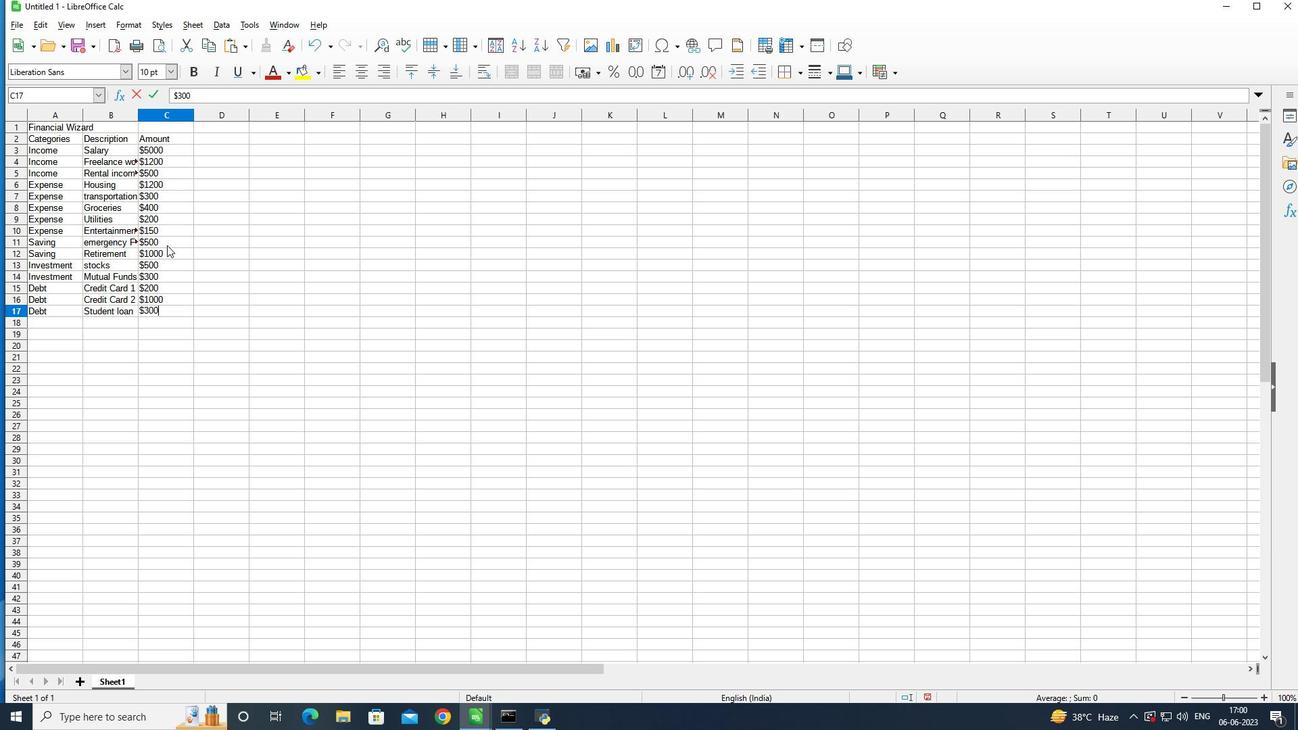 
Action: Key pressed ctrl+S
Screenshot: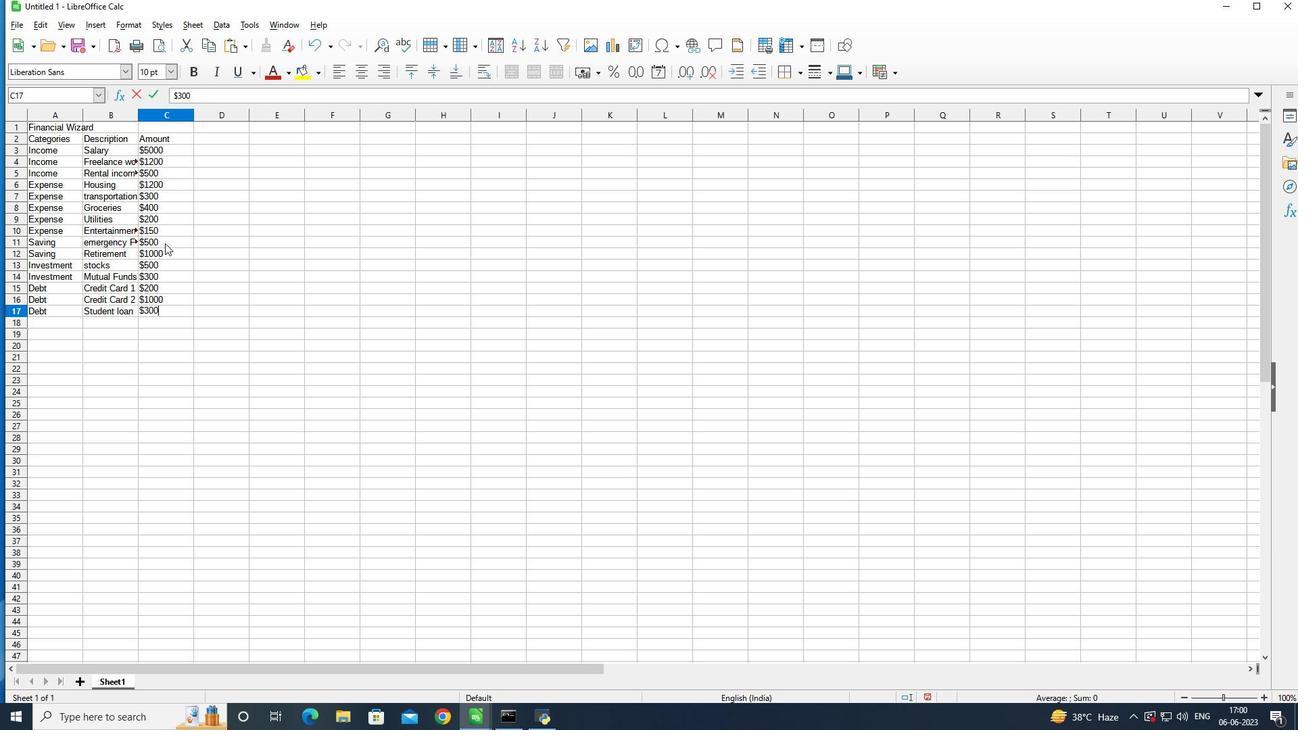 
Action: Mouse moved to (353, 321)
Screenshot: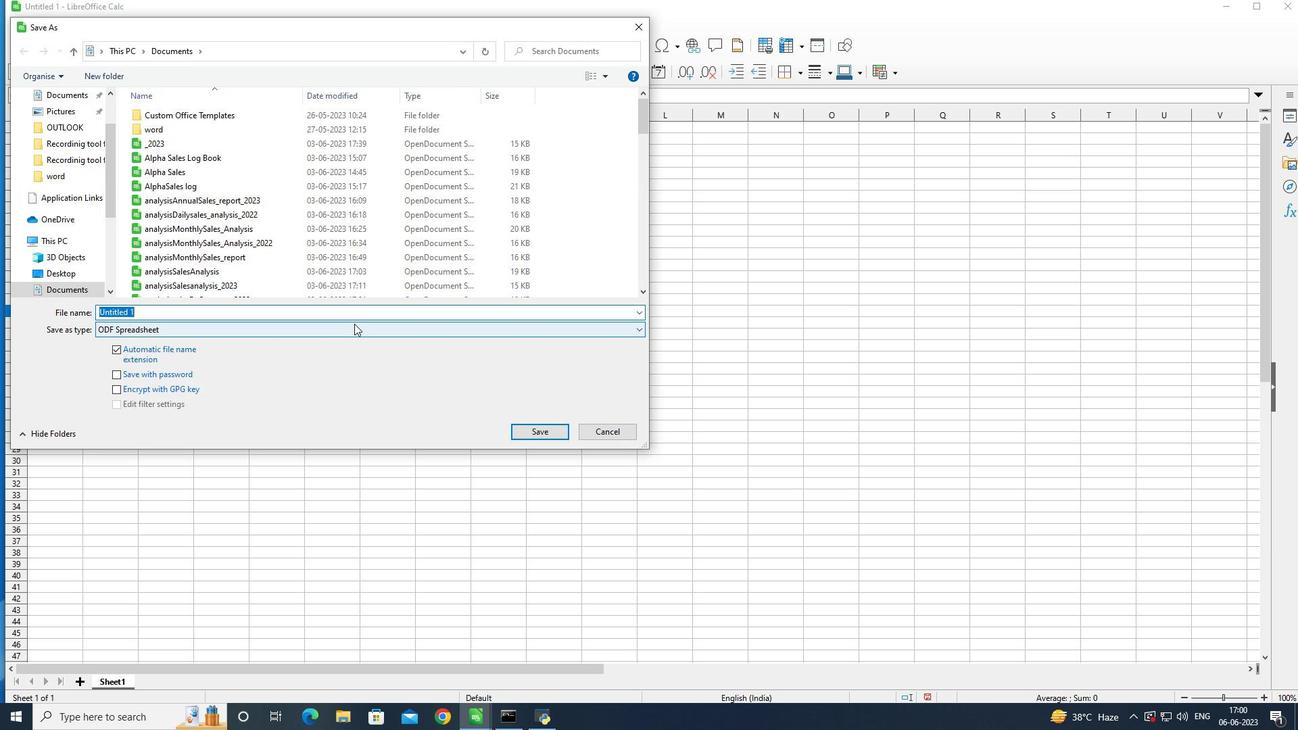 
Action: Key pressed <Key.shift>B
Screenshot: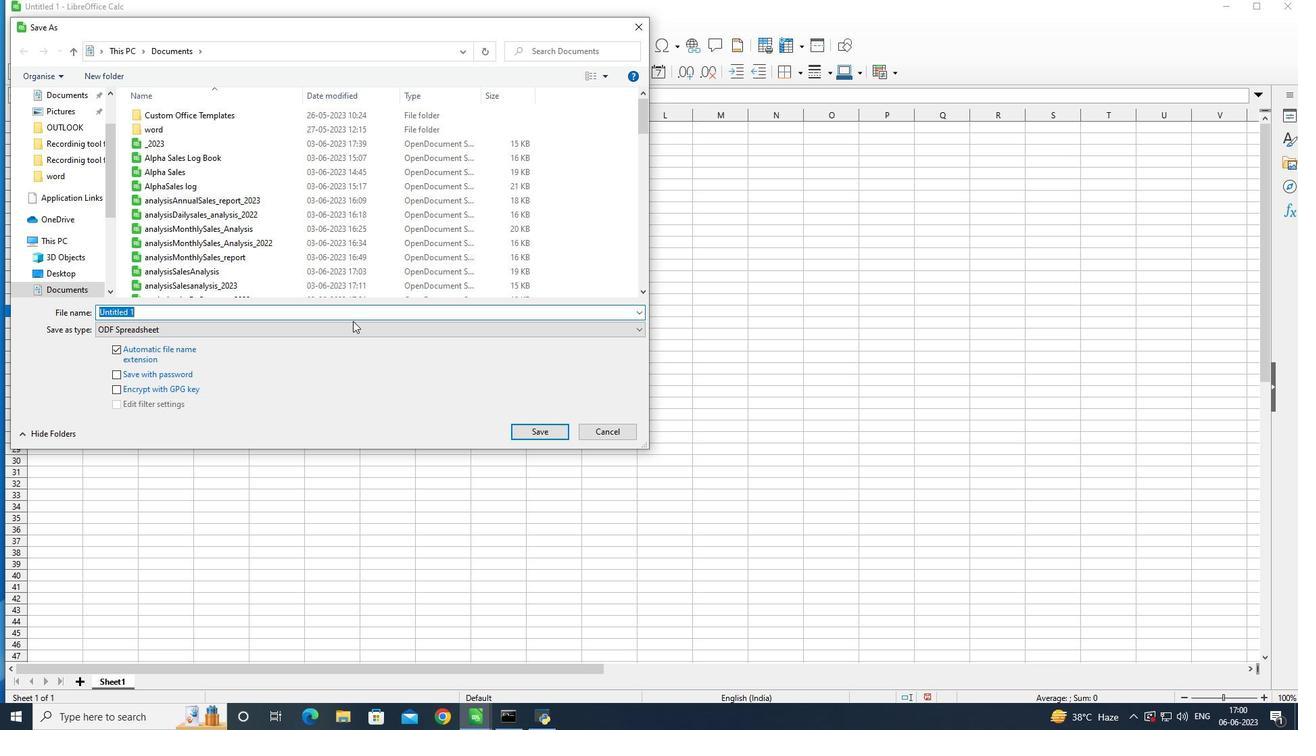 
Action: Mouse moved to (352, 321)
Screenshot: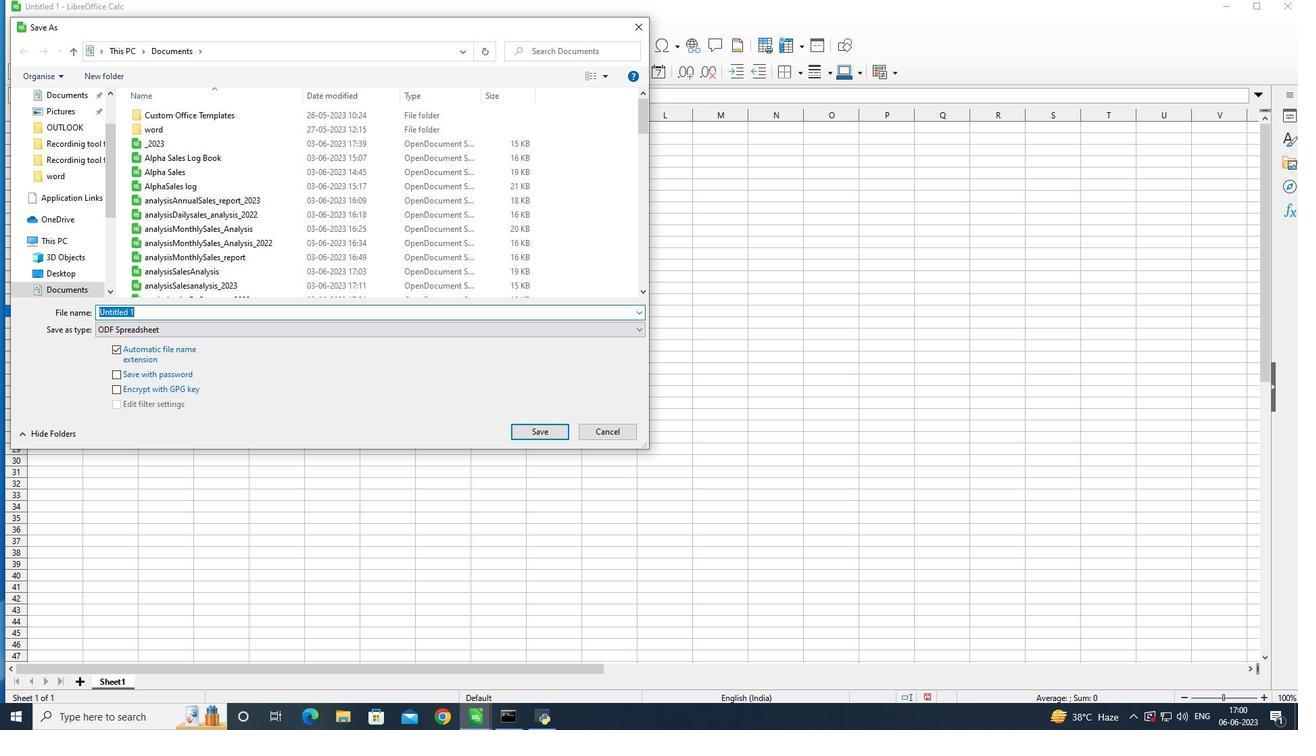 
Action: Key pressed an
Screenshot: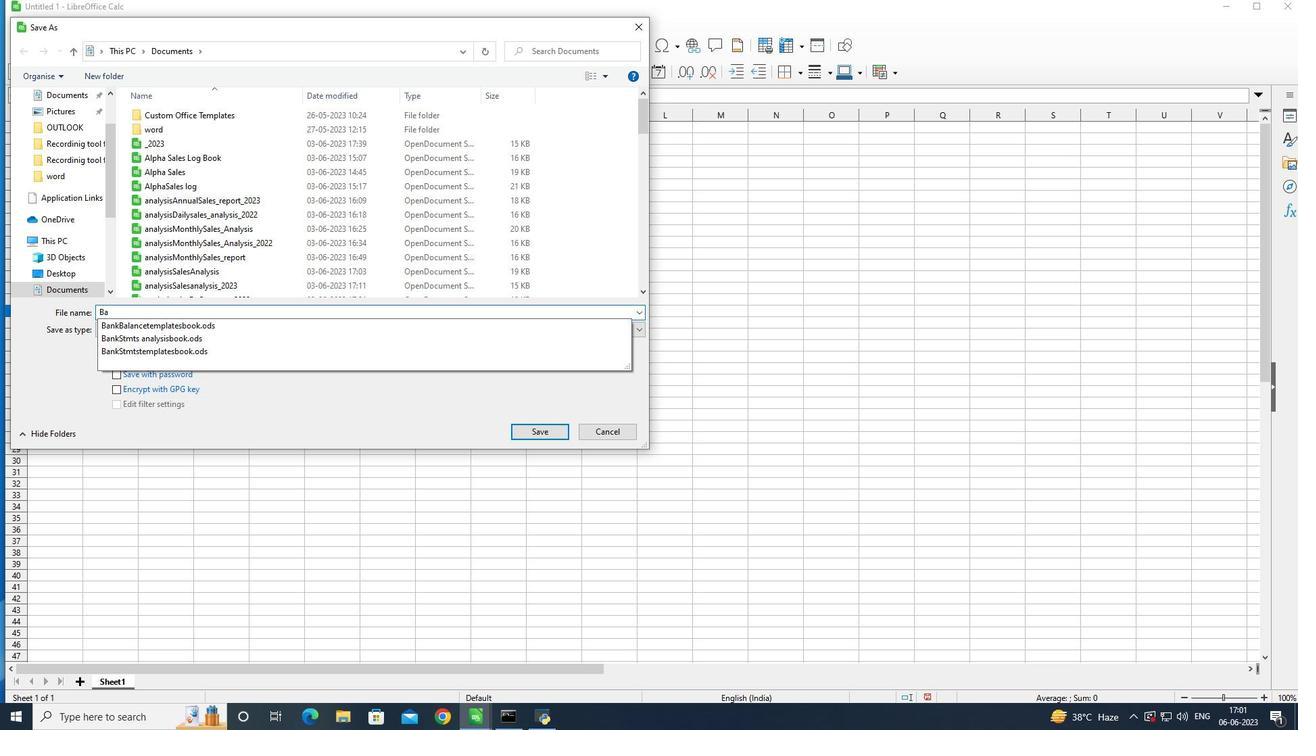 
Action: Mouse moved to (350, 320)
Screenshot: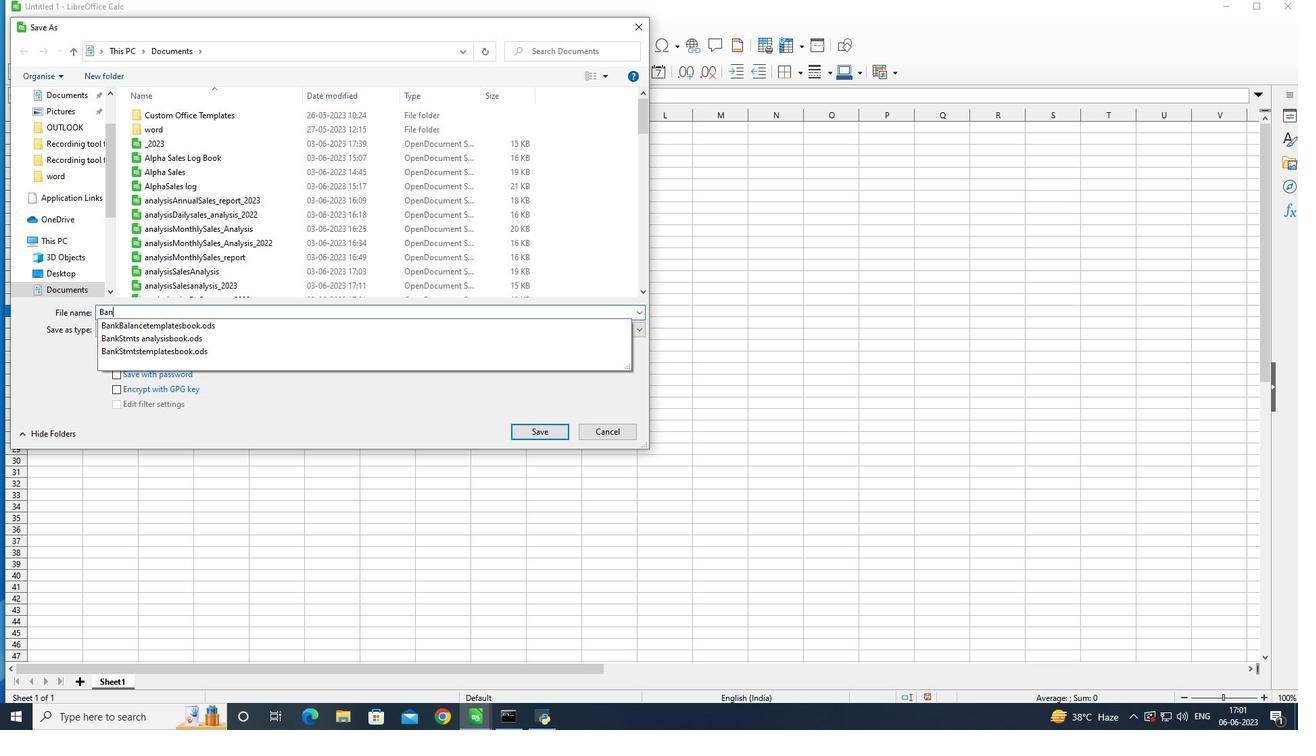 
Action: Key pressed k<Key.shift>Tranactions<Key.space>t
Screenshot: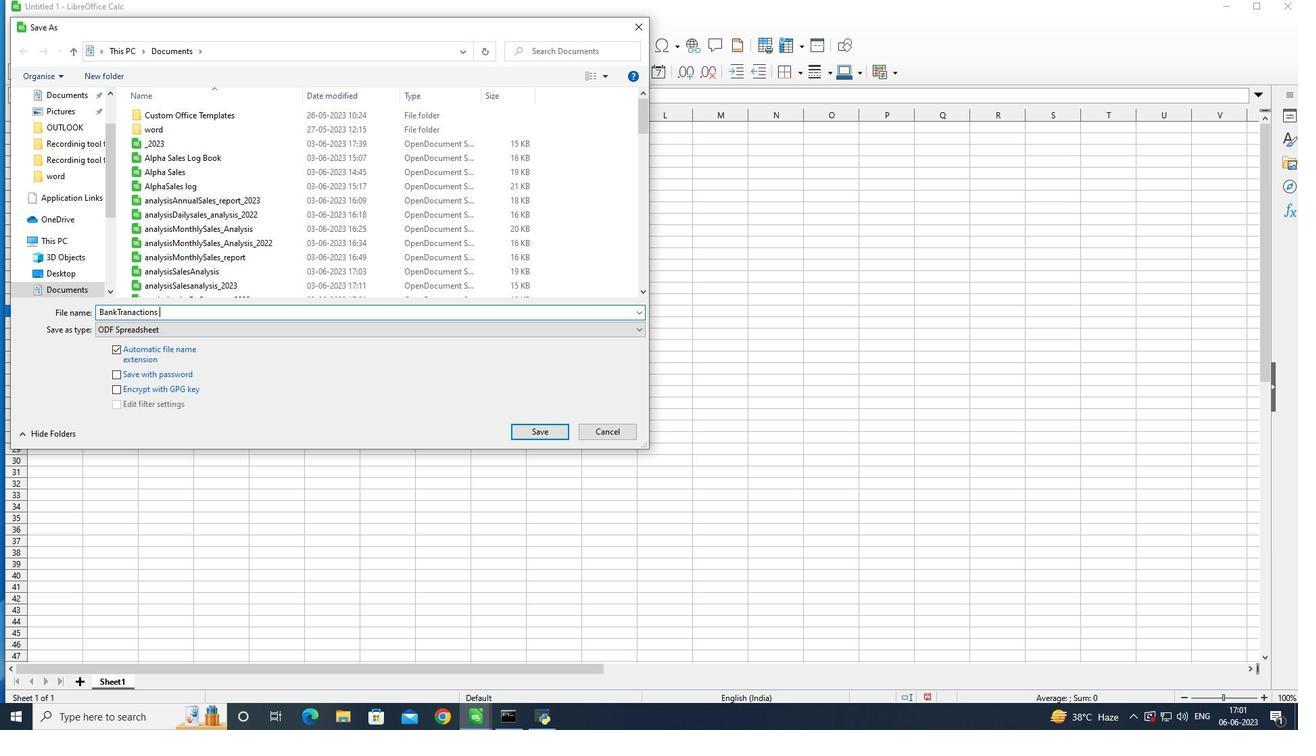 
Action: Mouse moved to (350, 320)
Screenshot: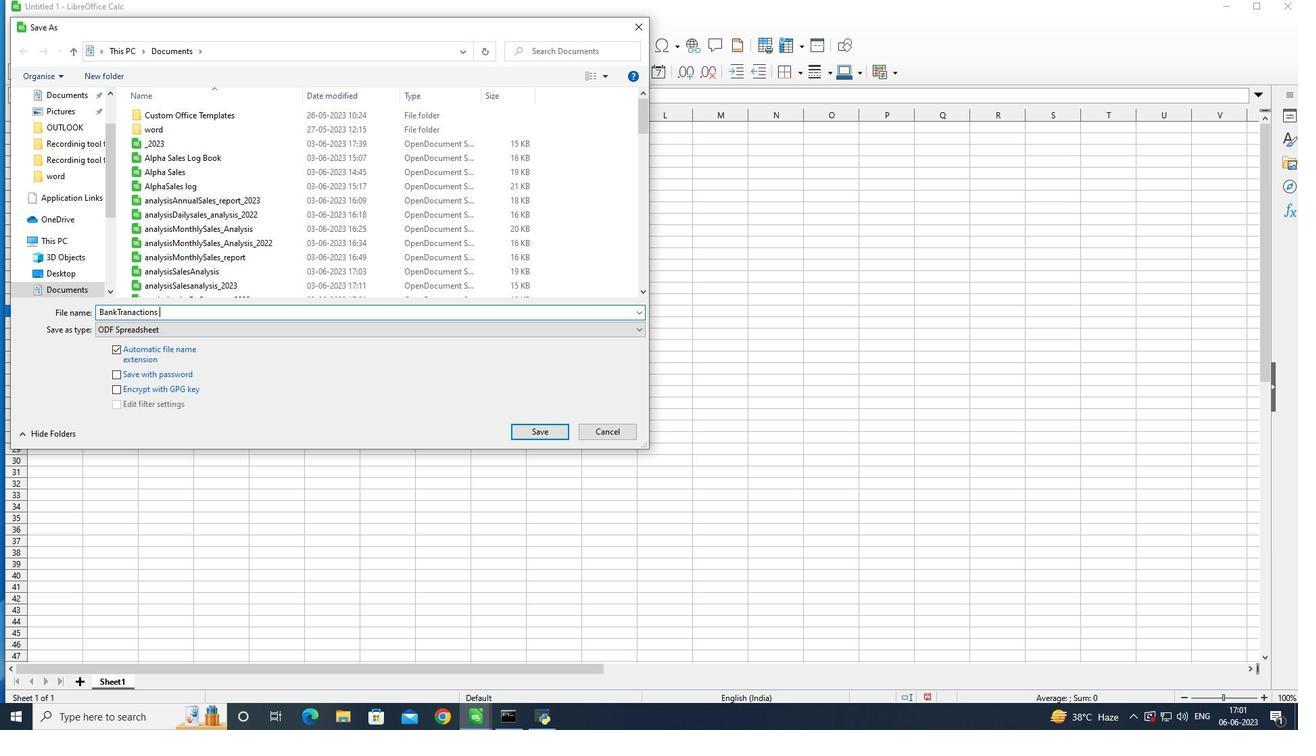 
Action: Key pressed emp
Screenshot: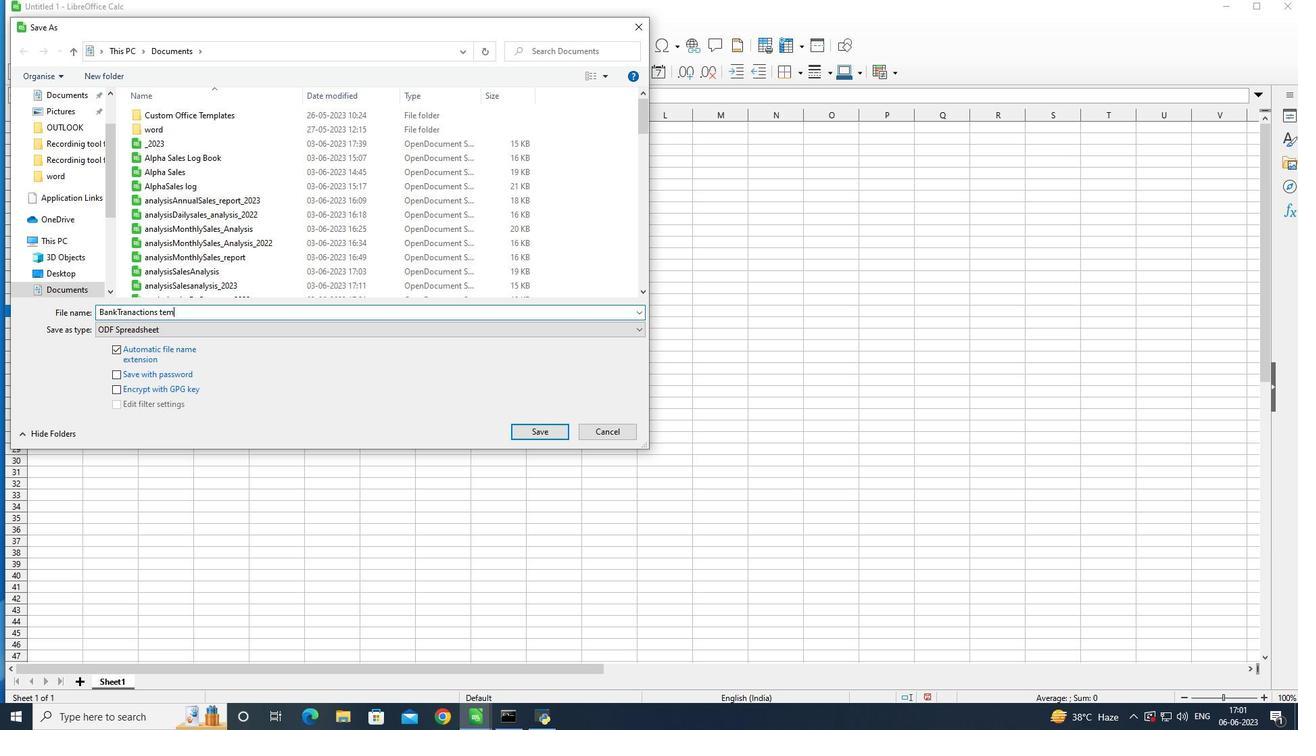 
Action: Mouse moved to (349, 320)
Screenshot: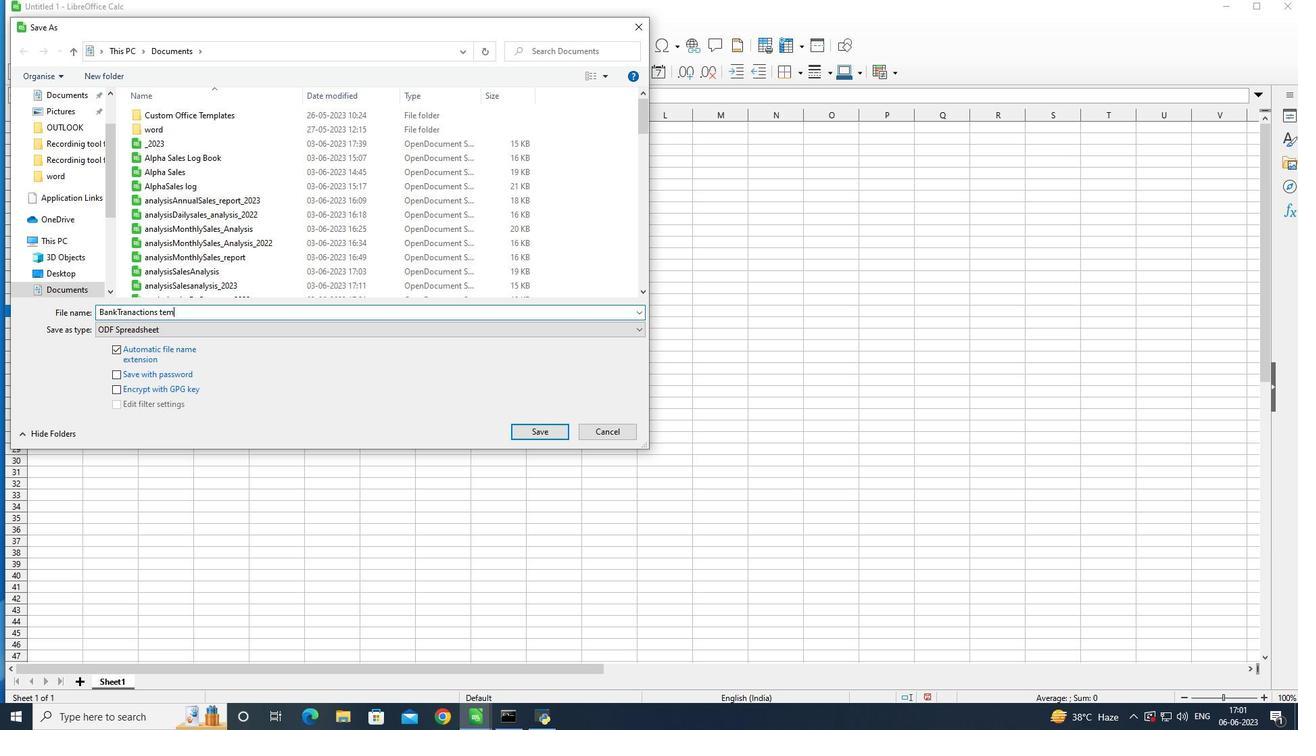 
Action: Key pressed lat
Screenshot: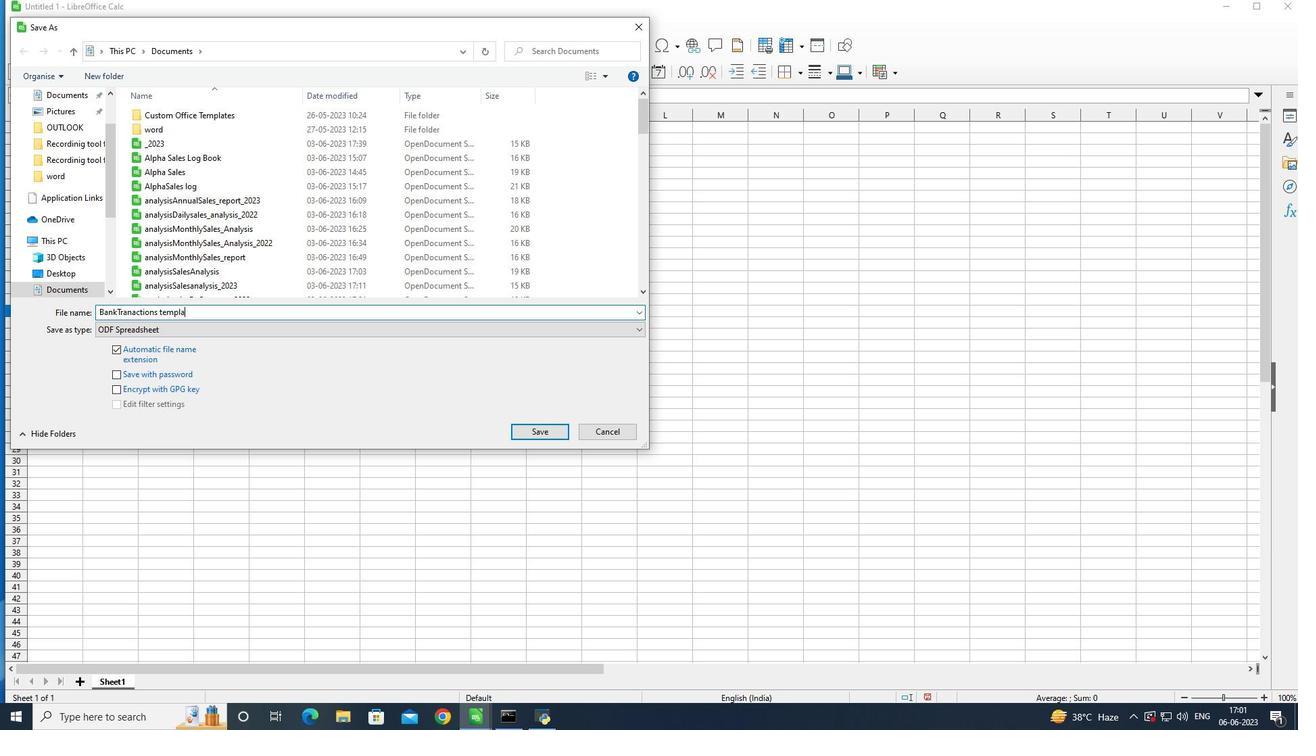 
Action: Mouse moved to (349, 320)
Screenshot: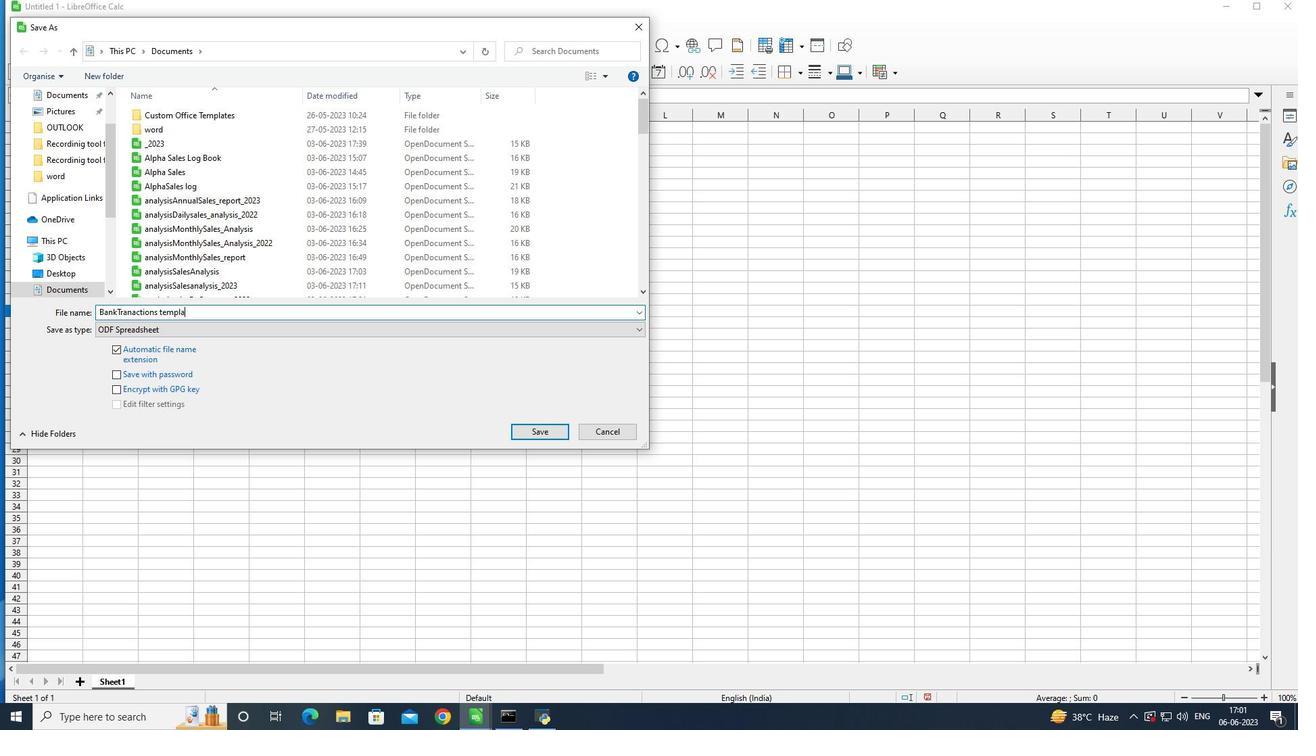 
Action: Key pressed esbook<Key.enter>
Screenshot: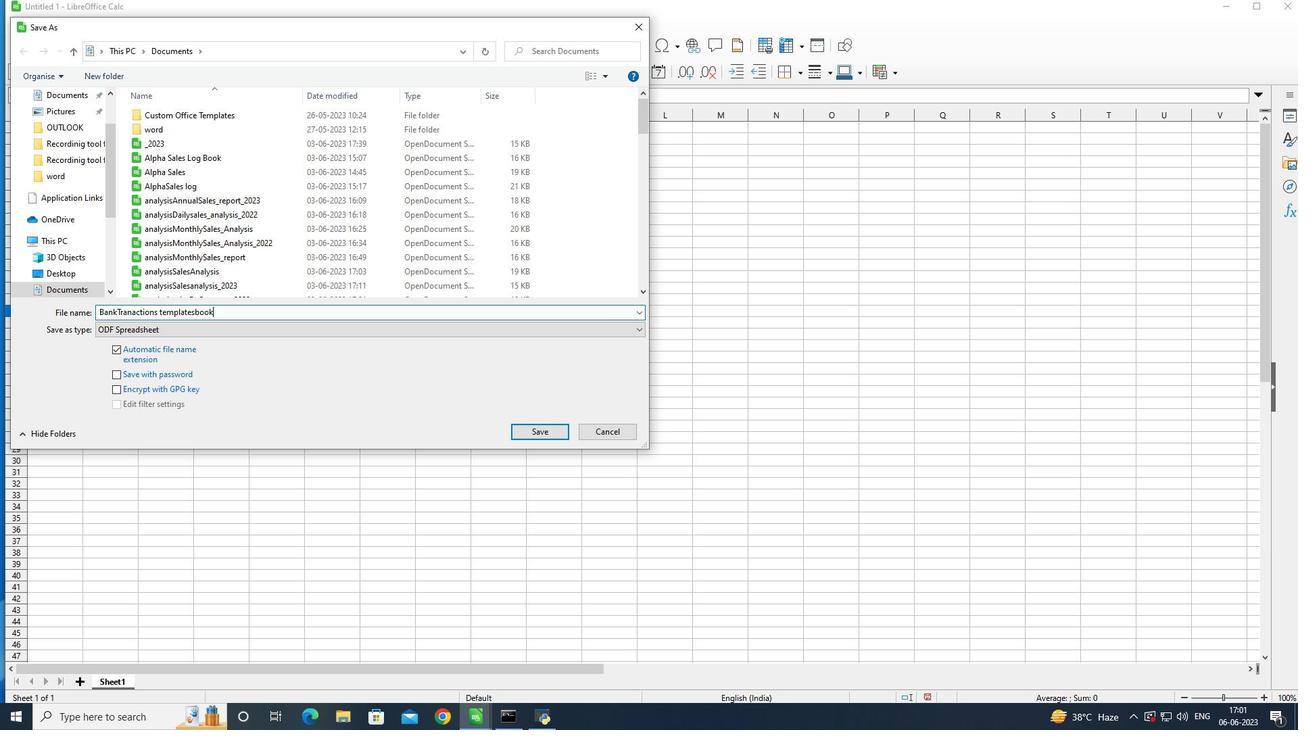 
